 Task: Search one way flight ticket for 5 adults, 1 child, 2 infants in seat and 1 infant on lap in business from Tucson: Tucson International Airport to Rockford: Chicago Rockford International Airport(was Northwest Chicagoland Regional Airport At Rockford) on 5-1-2023. Choice of flights is Delta. Number of bags: 1 carry on bag. Price is upto 110000. Outbound departure time preference is 22:00.
Action: Mouse moved to (184, 151)
Screenshot: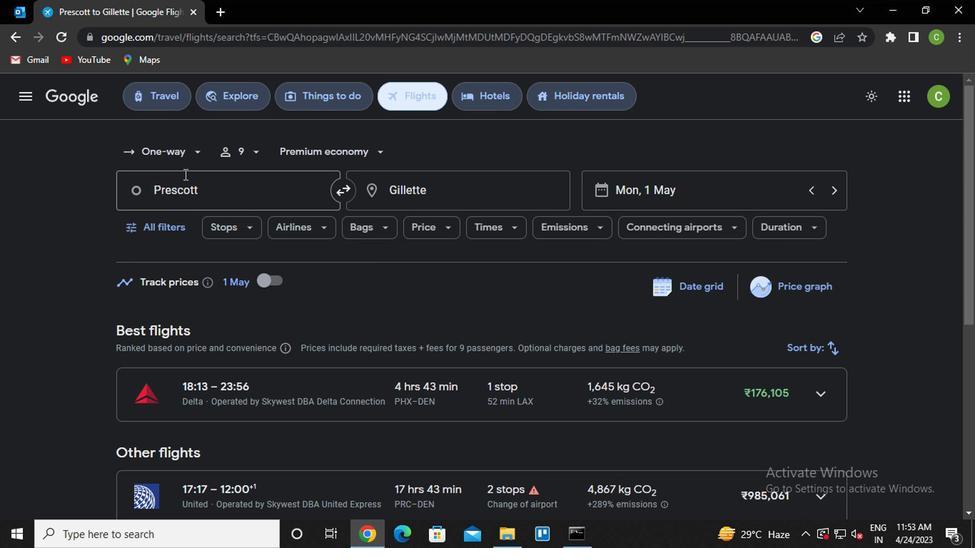 
Action: Mouse pressed left at (184, 151)
Screenshot: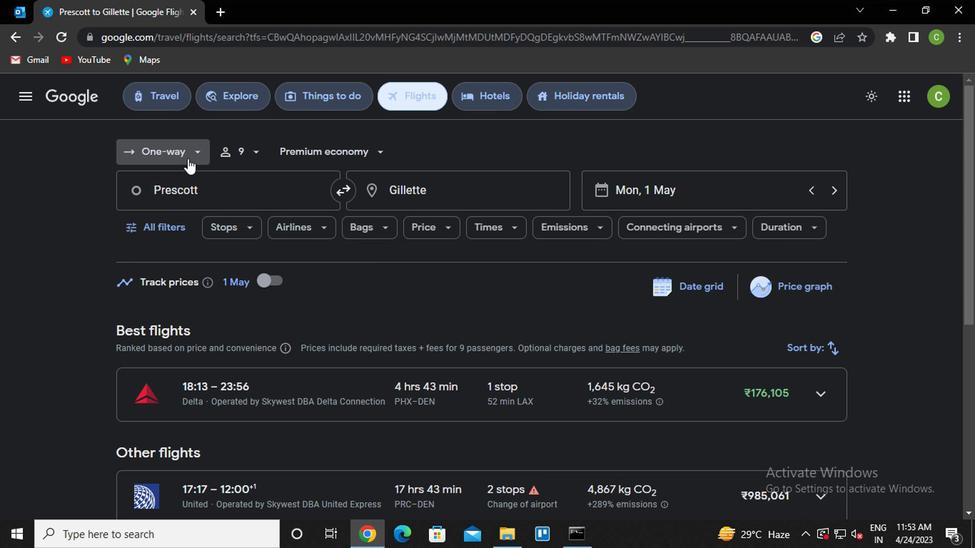 
Action: Mouse moved to (174, 209)
Screenshot: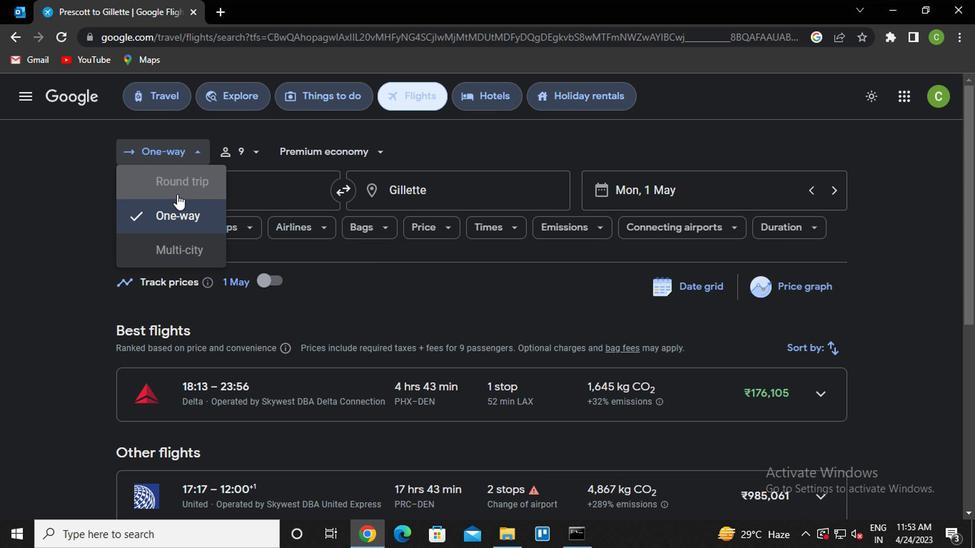
Action: Mouse pressed left at (174, 209)
Screenshot: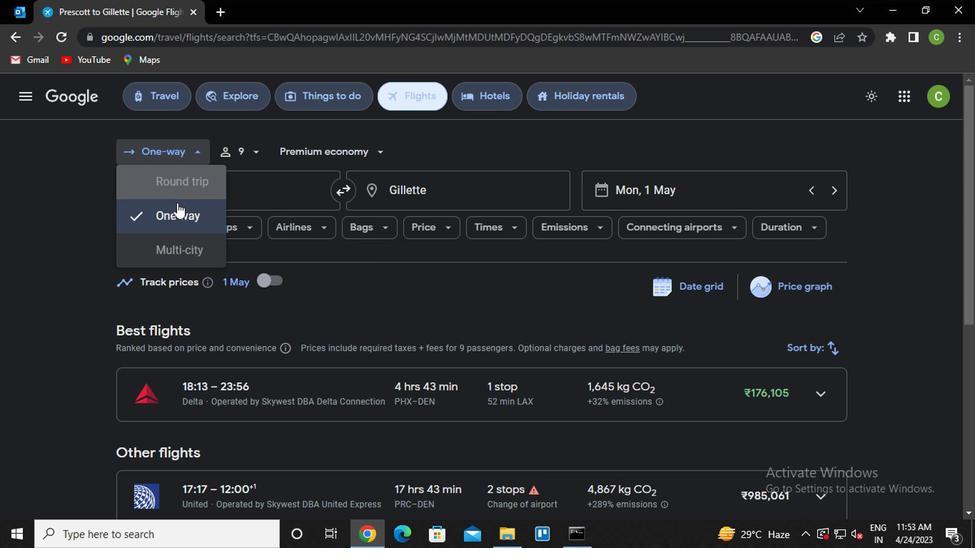 
Action: Mouse moved to (259, 151)
Screenshot: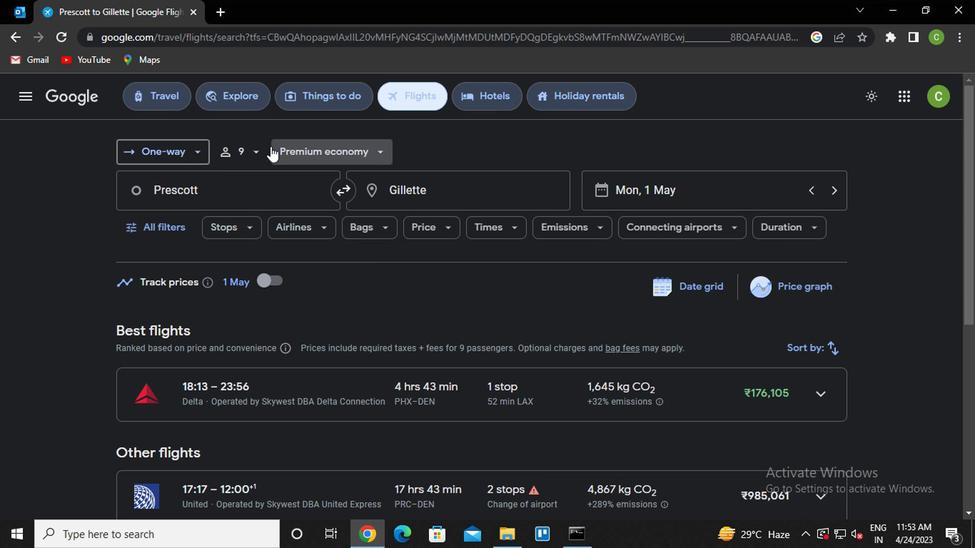 
Action: Mouse pressed left at (259, 151)
Screenshot: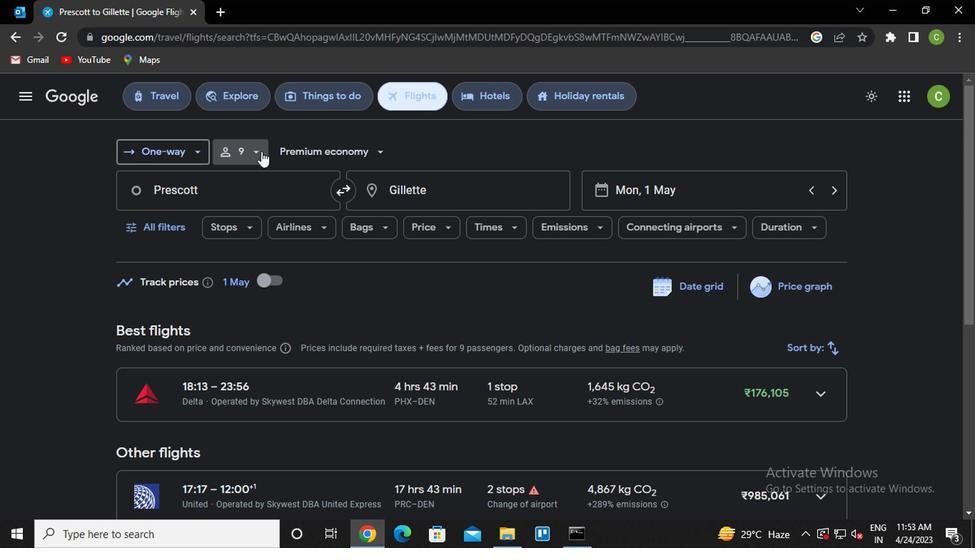 
Action: Mouse moved to (357, 183)
Screenshot: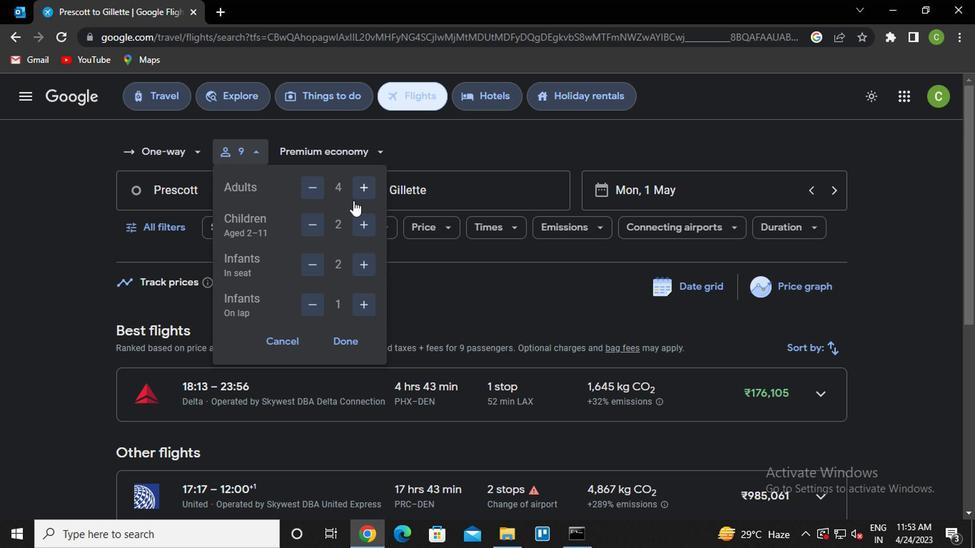 
Action: Mouse pressed left at (357, 183)
Screenshot: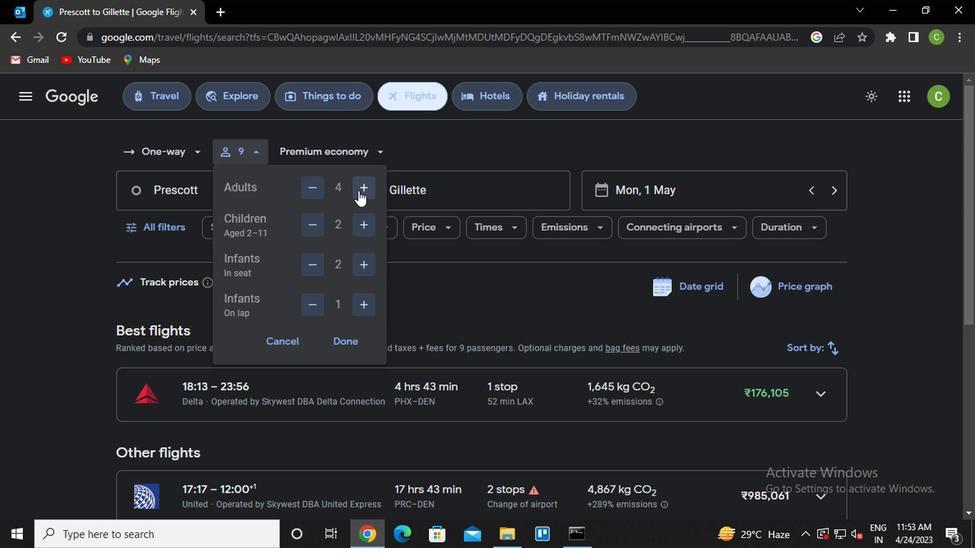 
Action: Mouse moved to (310, 230)
Screenshot: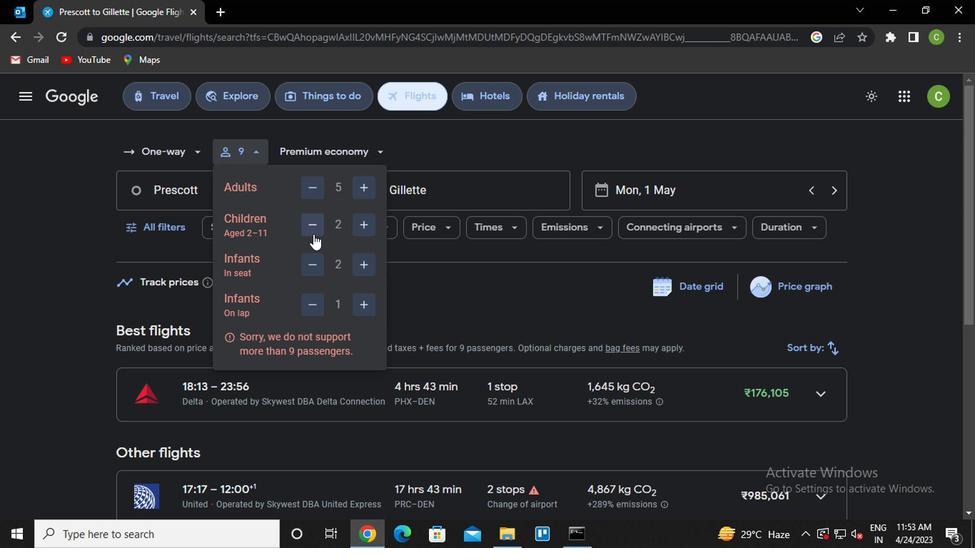 
Action: Mouse pressed left at (310, 230)
Screenshot: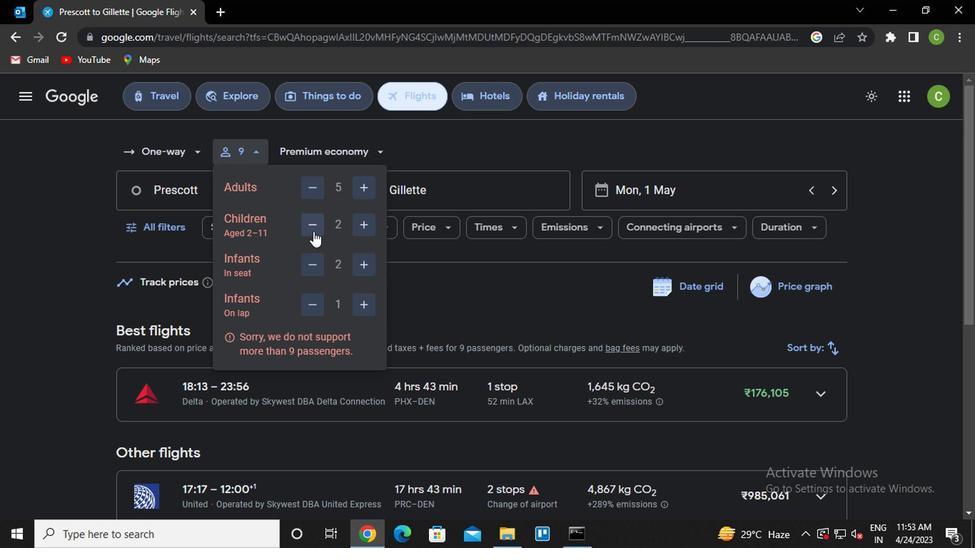 
Action: Mouse moved to (346, 347)
Screenshot: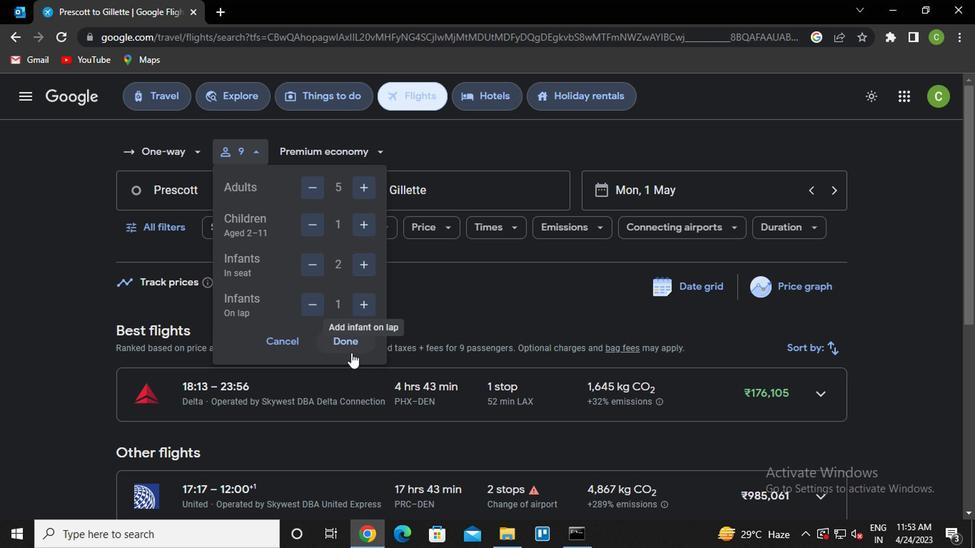 
Action: Mouse pressed left at (346, 347)
Screenshot: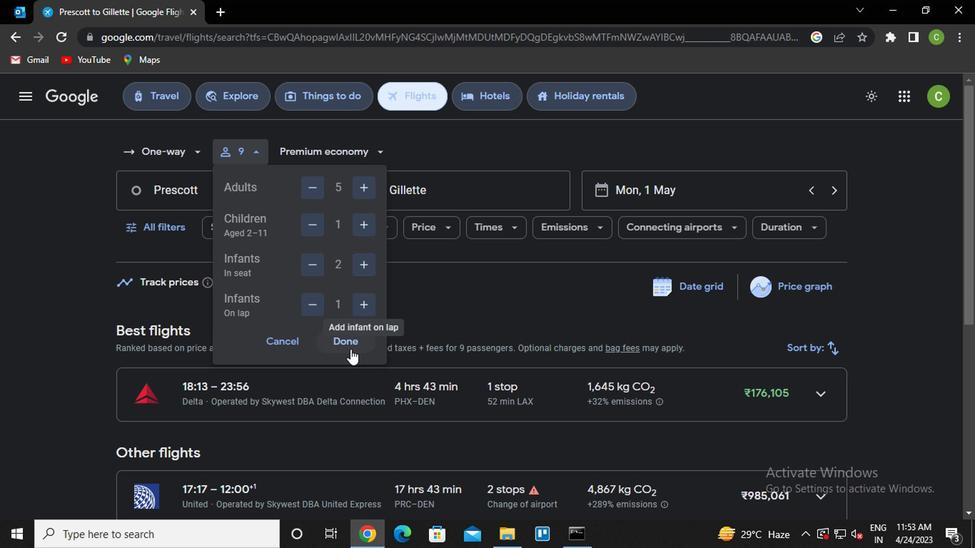 
Action: Mouse moved to (330, 149)
Screenshot: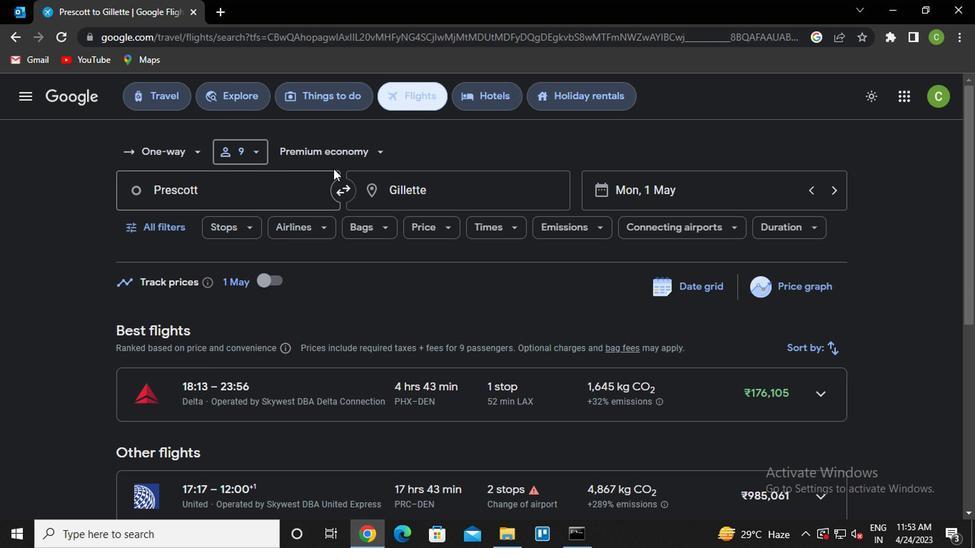 
Action: Mouse pressed left at (330, 149)
Screenshot: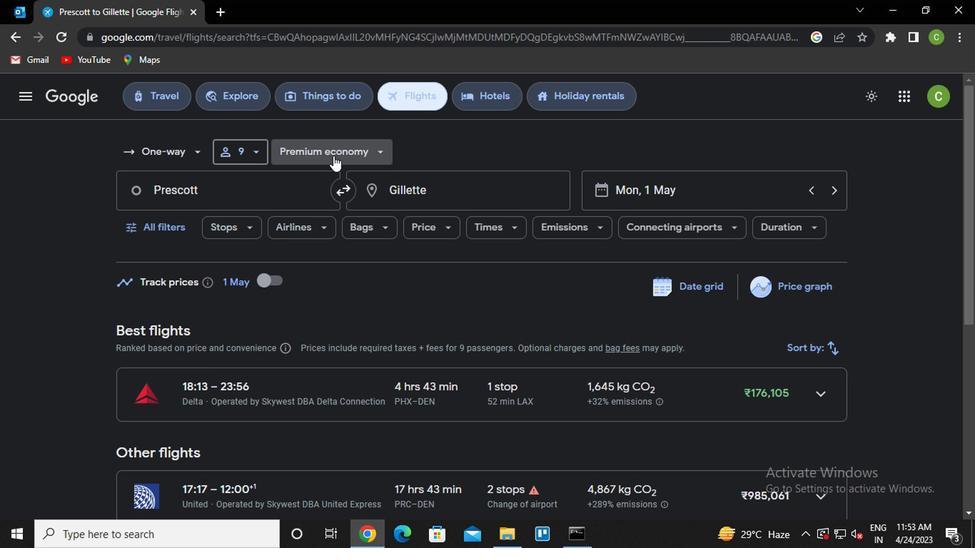 
Action: Mouse moved to (348, 249)
Screenshot: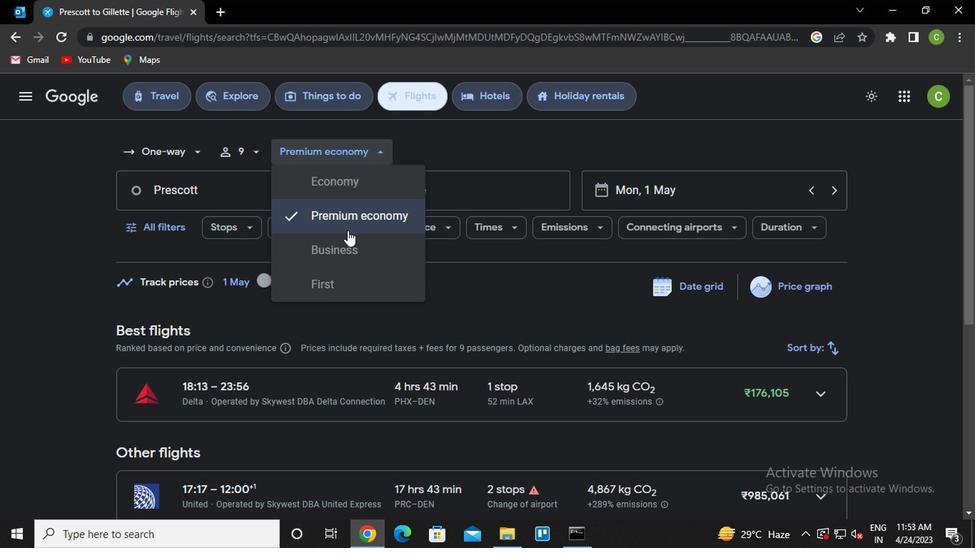 
Action: Mouse pressed left at (348, 249)
Screenshot: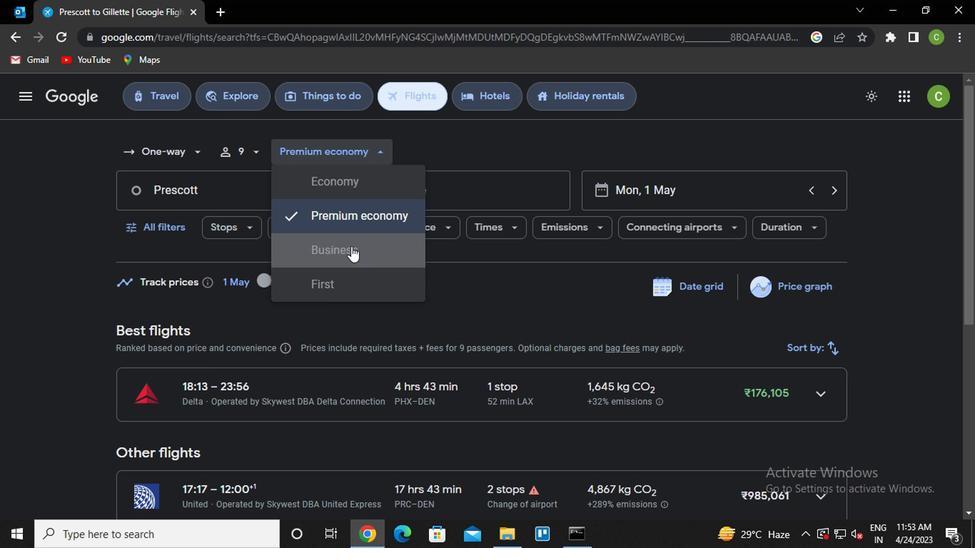
Action: Mouse moved to (259, 199)
Screenshot: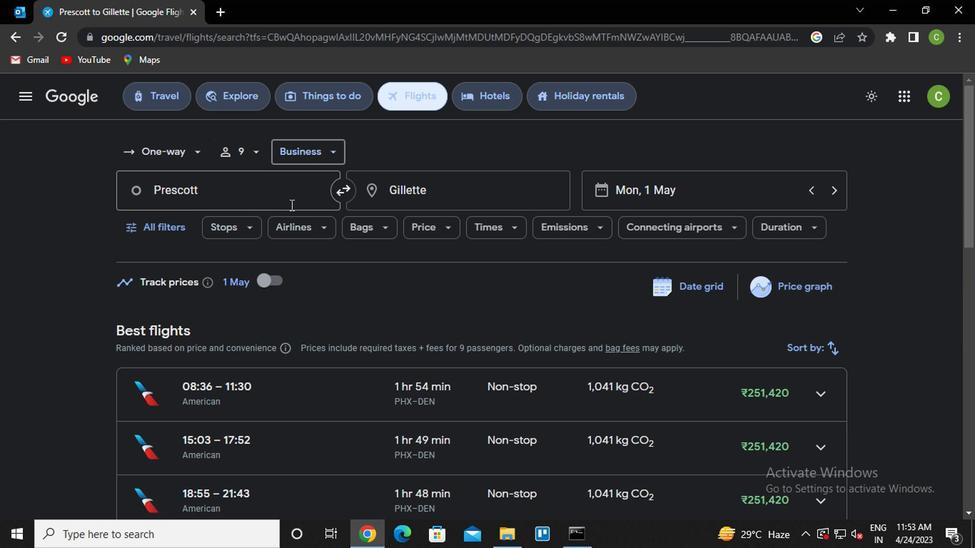 
Action: Mouse pressed left at (259, 199)
Screenshot: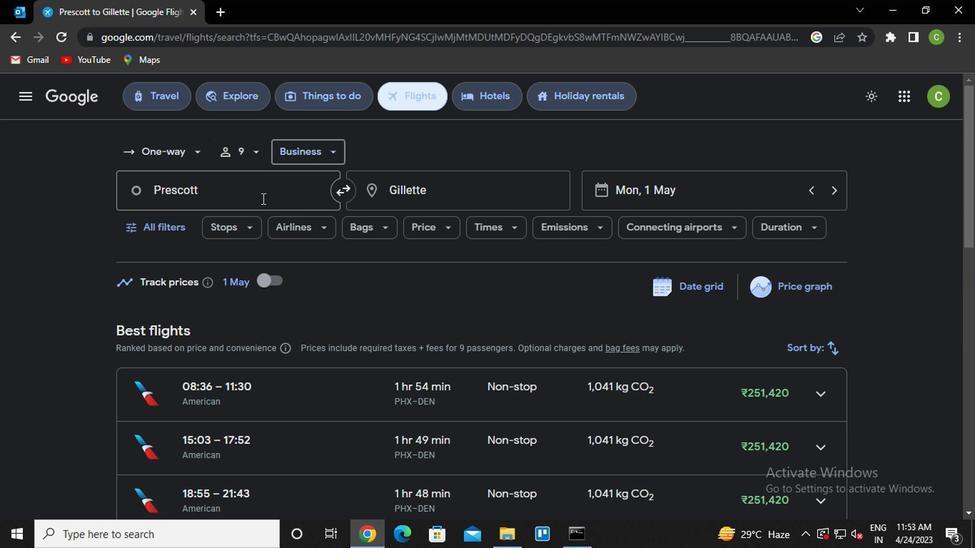 
Action: Mouse moved to (257, 199)
Screenshot: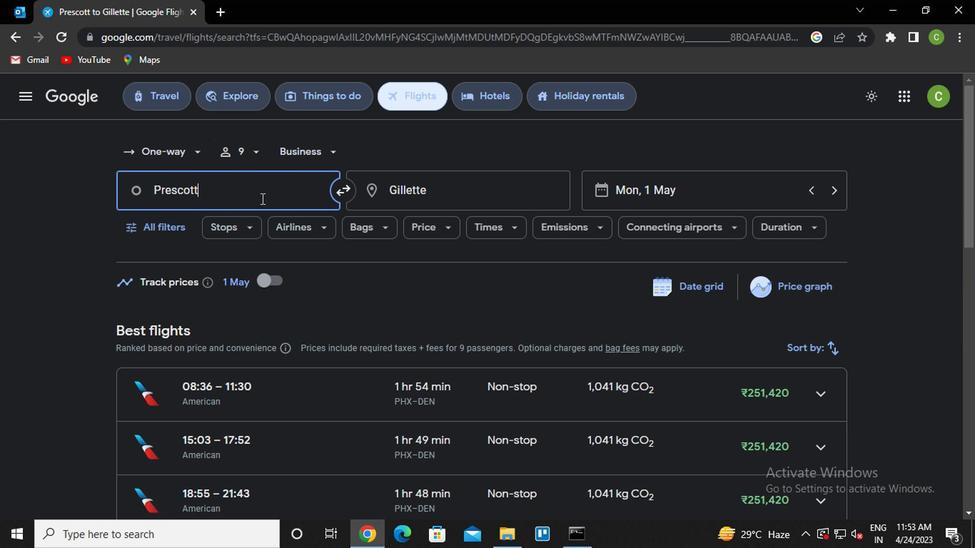 
Action: Key pressed <Key.backspace><Key.caps_lock><Key.caps_lock>t<Key.caps_lock>ucson<Key.enter>
Screenshot: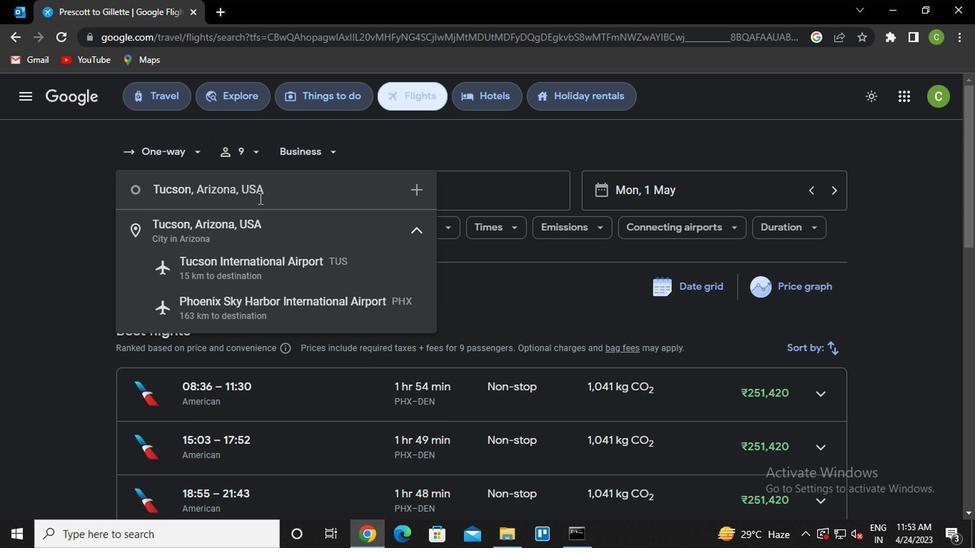 
Action: Mouse moved to (439, 192)
Screenshot: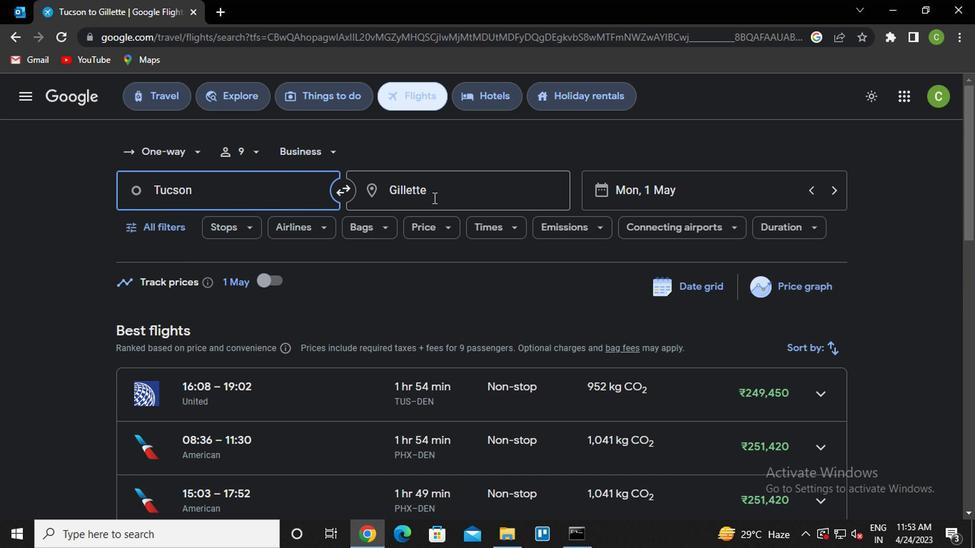 
Action: Mouse pressed left at (439, 192)
Screenshot: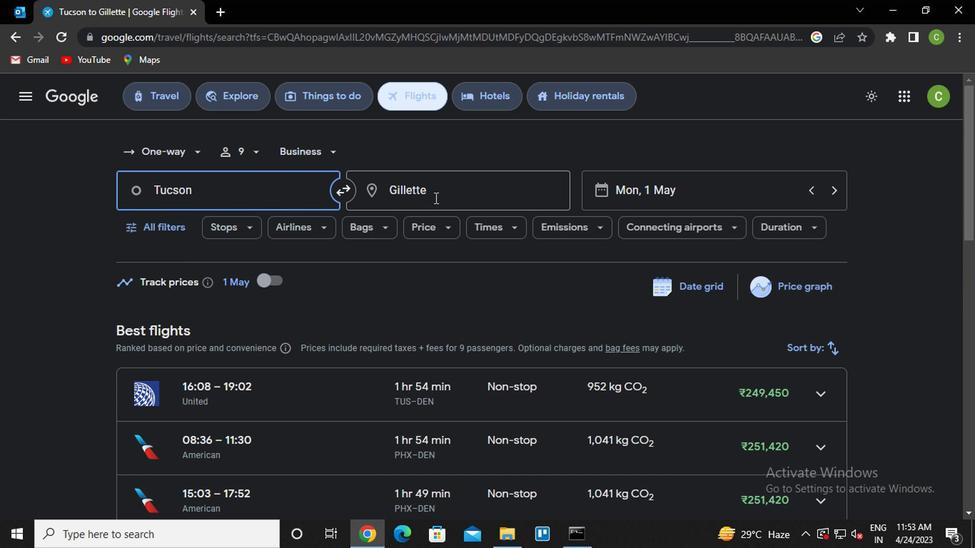 
Action: Key pressed <Key.caps_lock>r<Key.caps_lock>ockford<Key.enter>
Screenshot: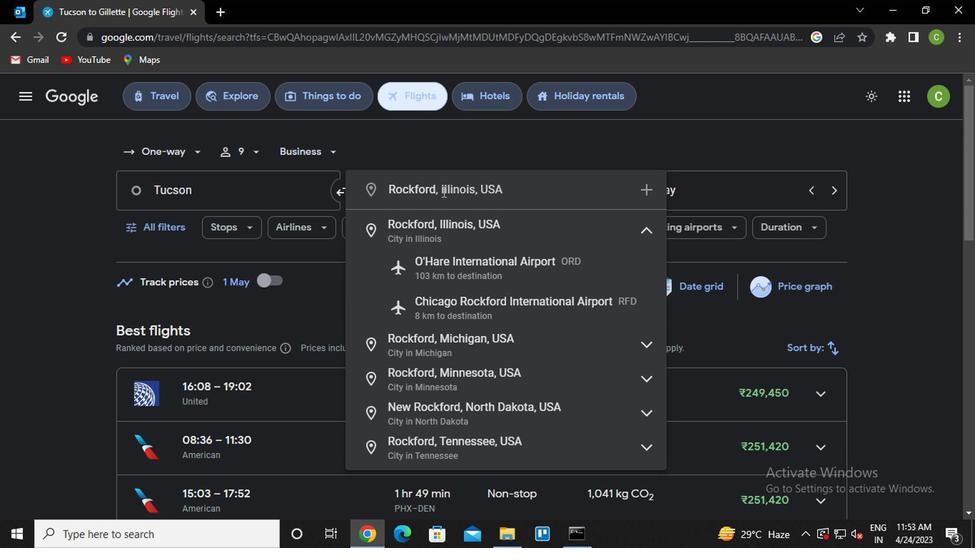 
Action: Mouse moved to (645, 197)
Screenshot: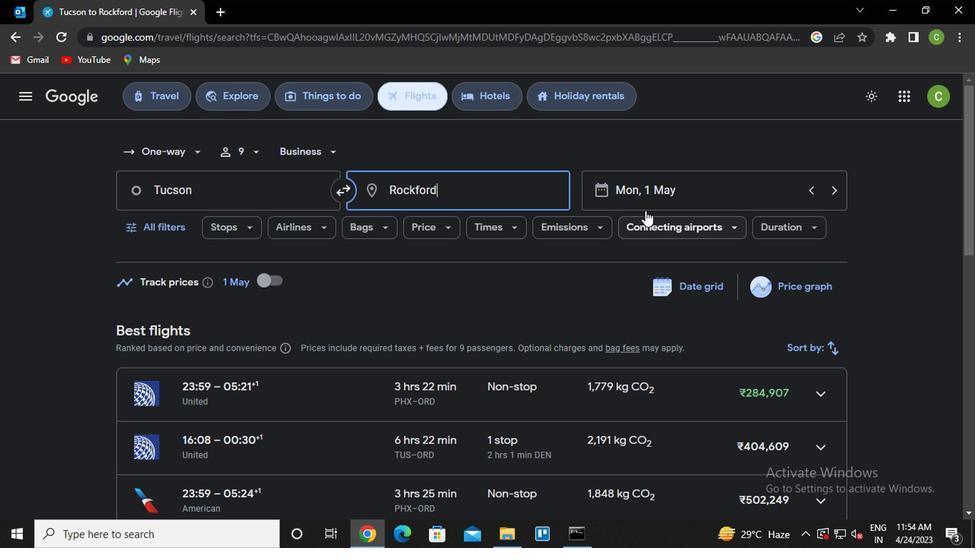 
Action: Mouse pressed left at (645, 197)
Screenshot: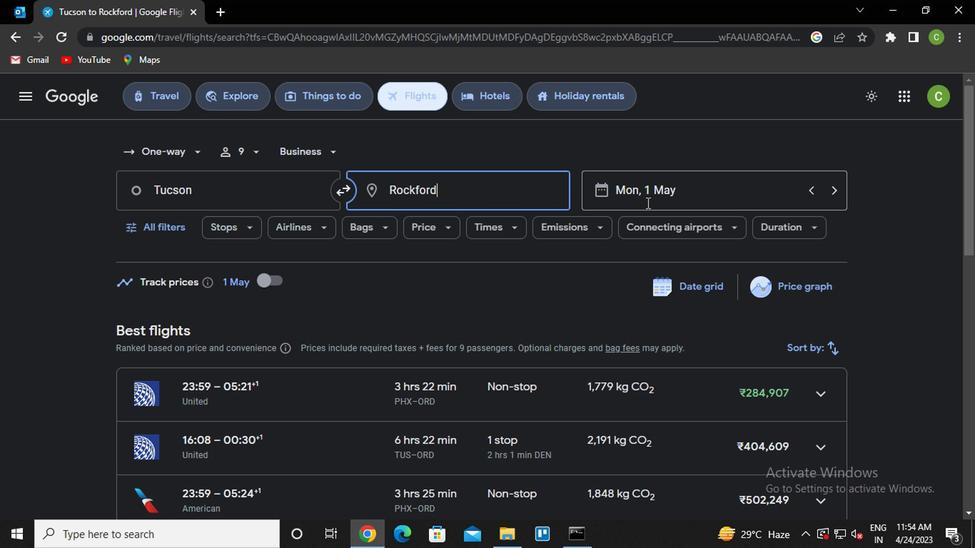
Action: Mouse moved to (649, 260)
Screenshot: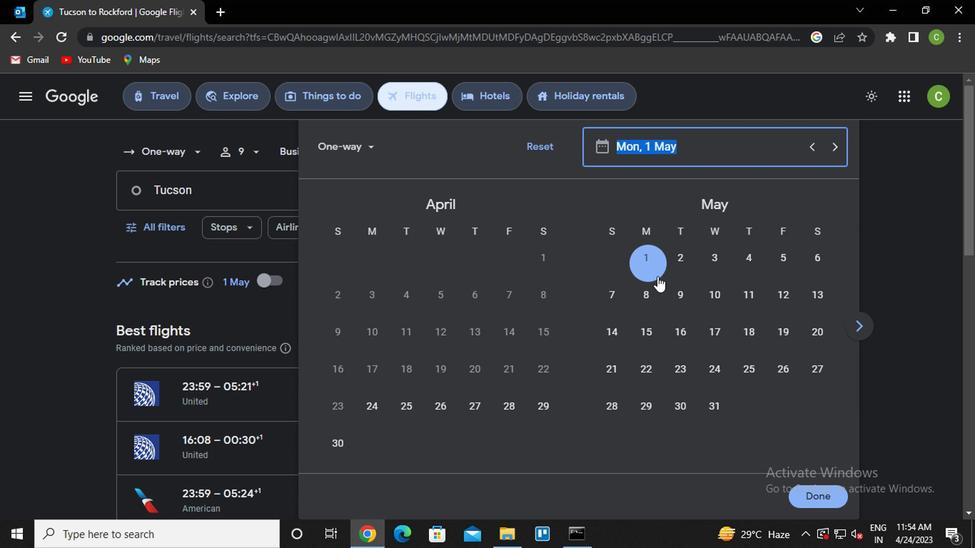 
Action: Mouse pressed left at (649, 260)
Screenshot: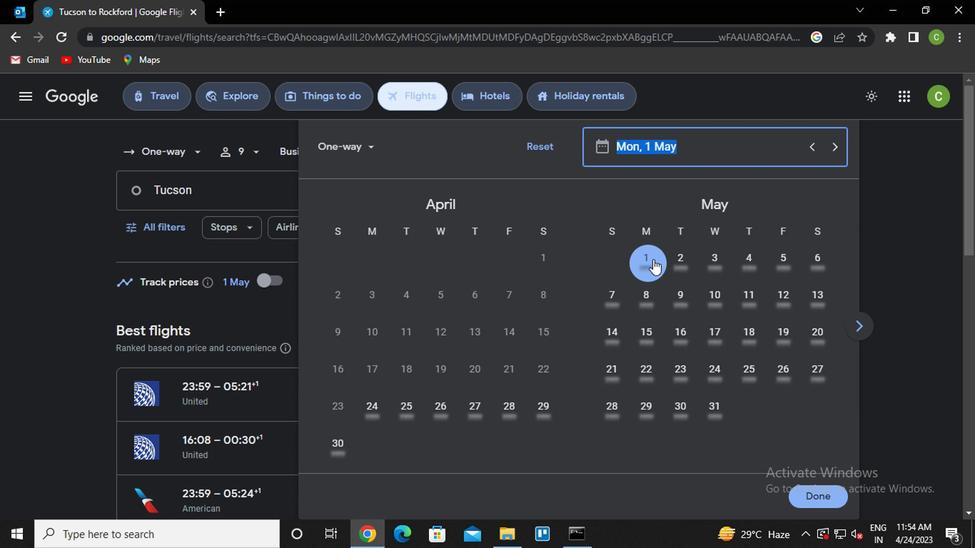 
Action: Mouse moved to (818, 492)
Screenshot: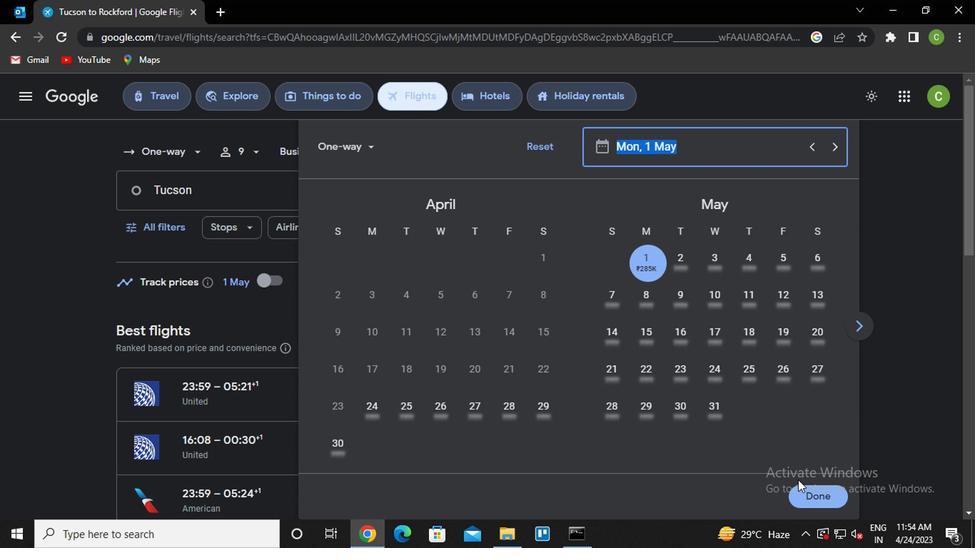 
Action: Mouse pressed left at (818, 492)
Screenshot: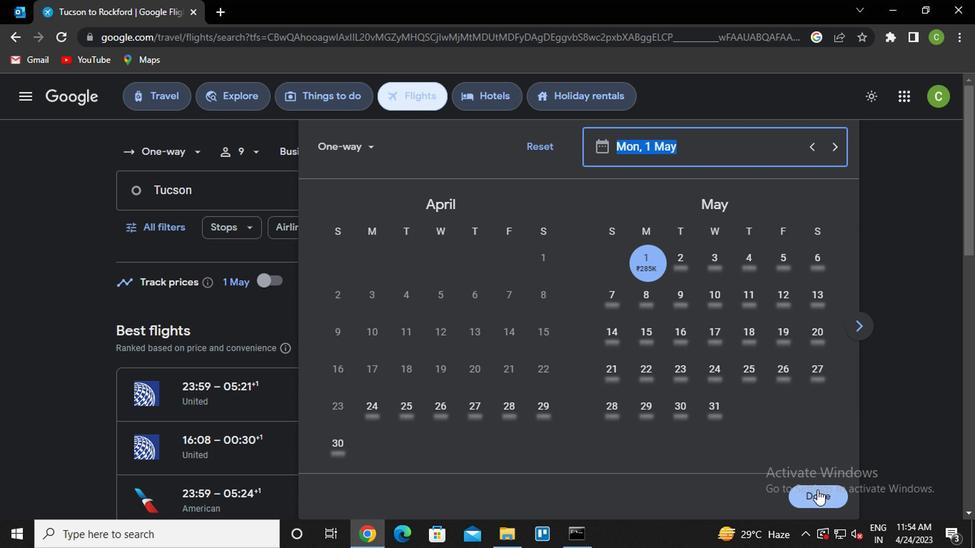 
Action: Mouse moved to (152, 231)
Screenshot: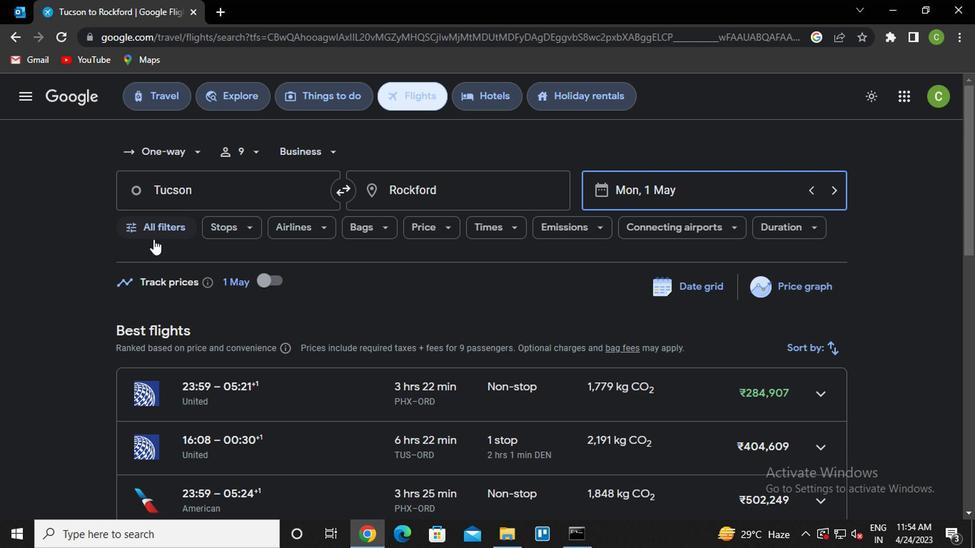 
Action: Mouse pressed left at (152, 231)
Screenshot: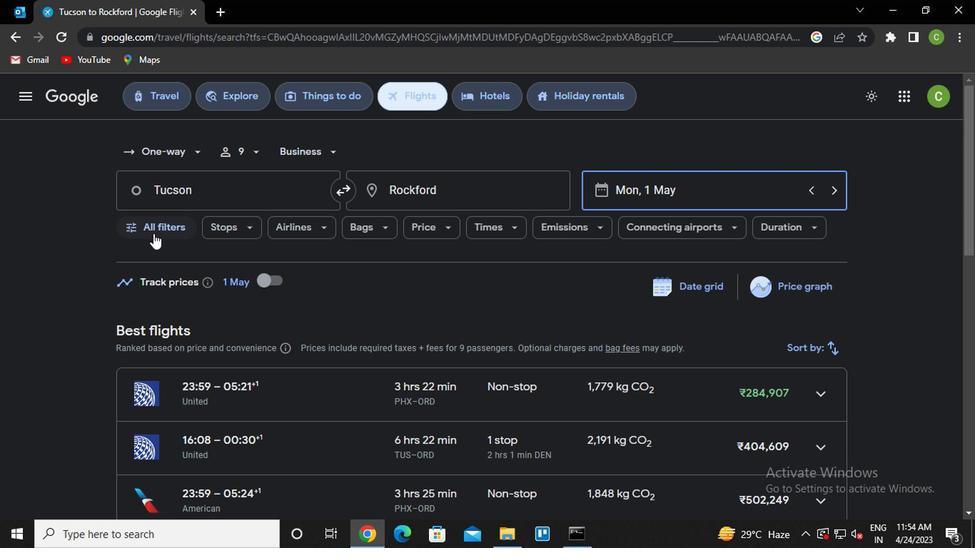 
Action: Mouse moved to (202, 315)
Screenshot: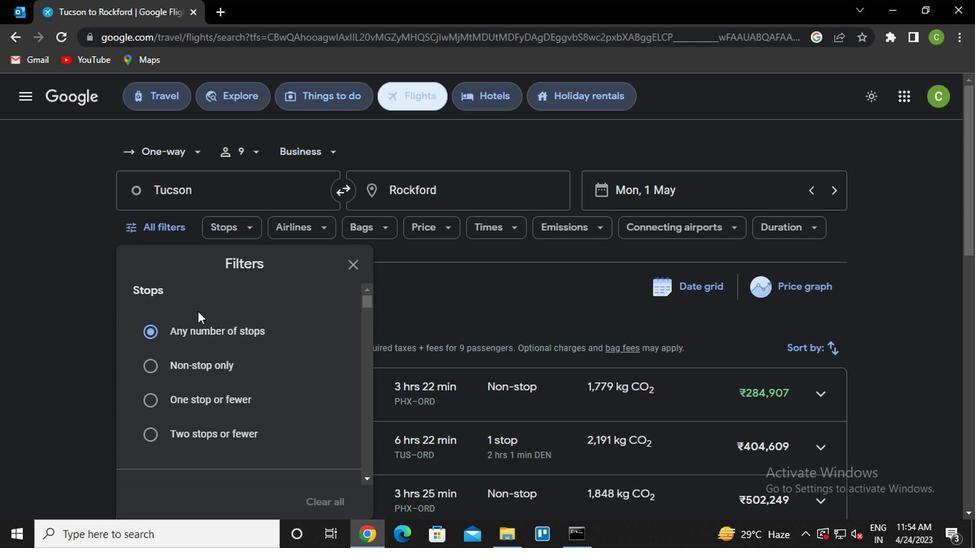 
Action: Mouse scrolled (202, 314) with delta (0, -1)
Screenshot: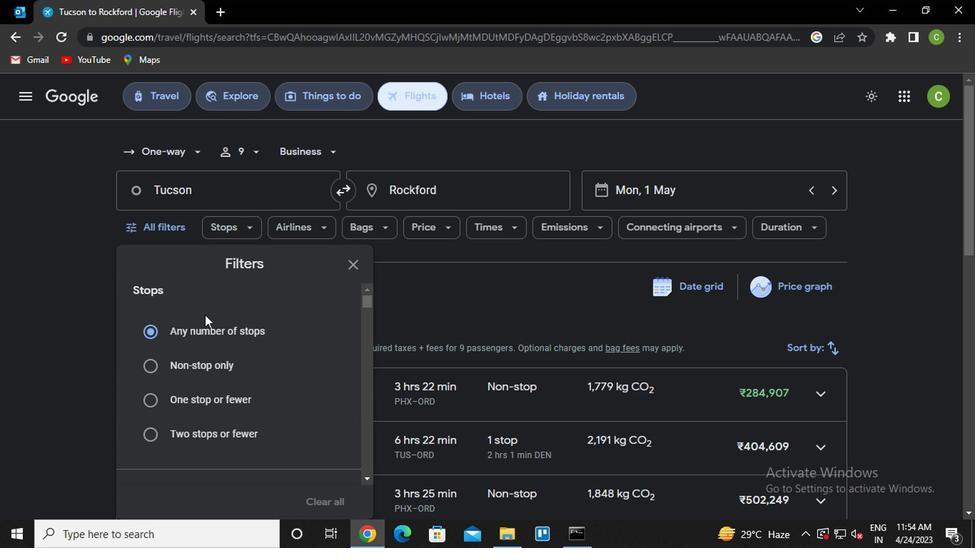 
Action: Mouse scrolled (202, 314) with delta (0, -1)
Screenshot: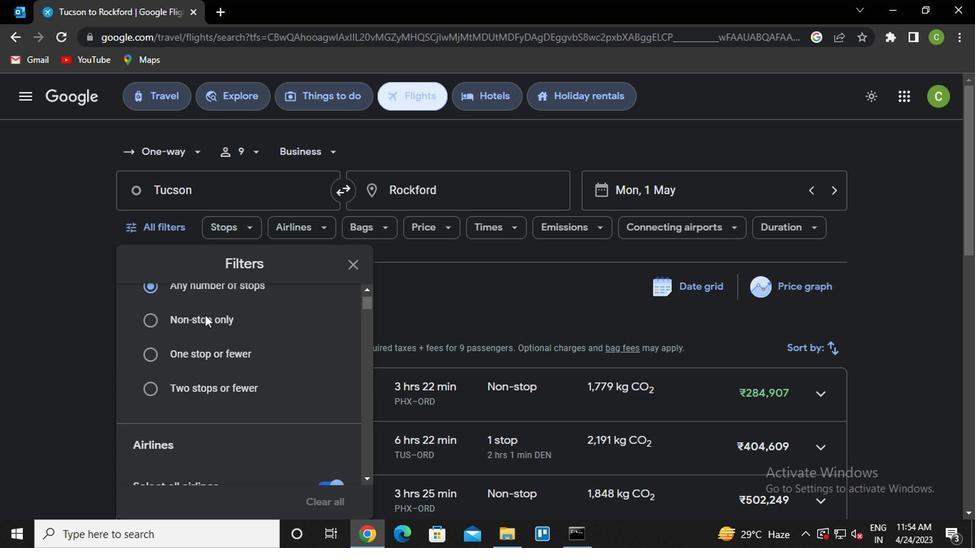 
Action: Mouse scrolled (202, 314) with delta (0, -1)
Screenshot: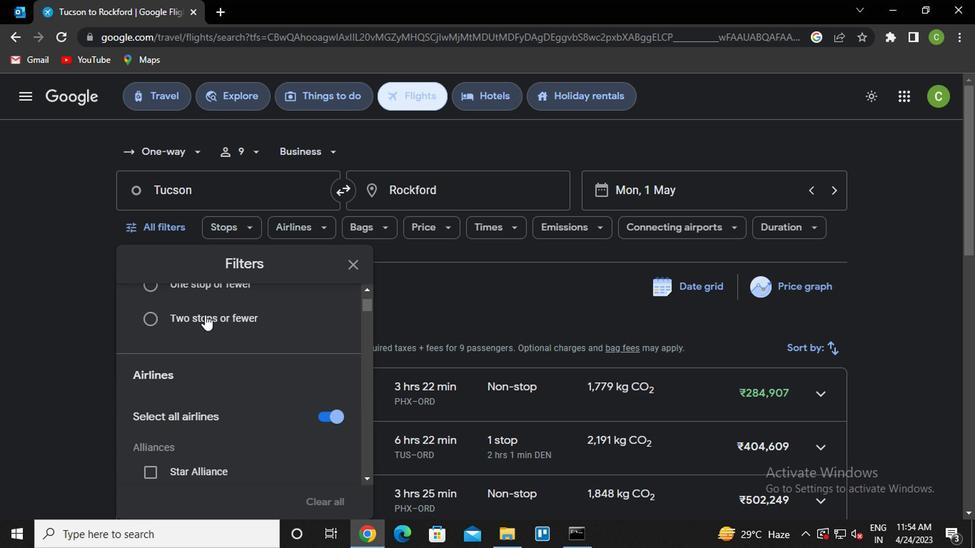 
Action: Mouse scrolled (202, 314) with delta (0, -1)
Screenshot: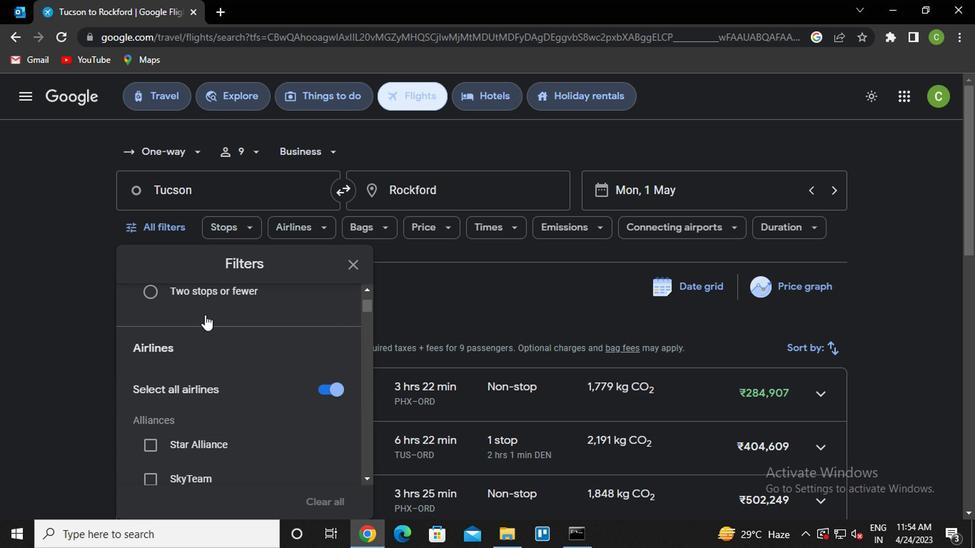 
Action: Mouse moved to (208, 337)
Screenshot: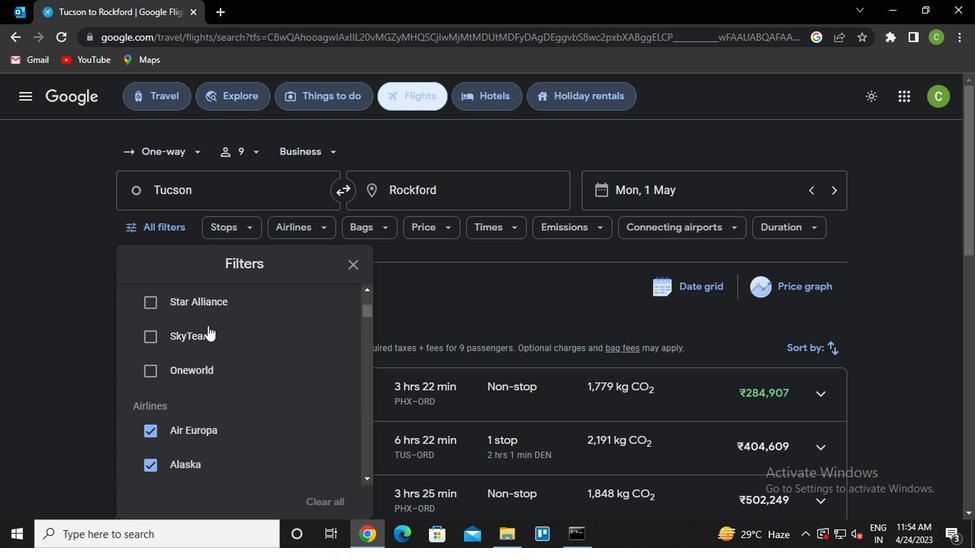 
Action: Mouse scrolled (208, 336) with delta (0, -1)
Screenshot: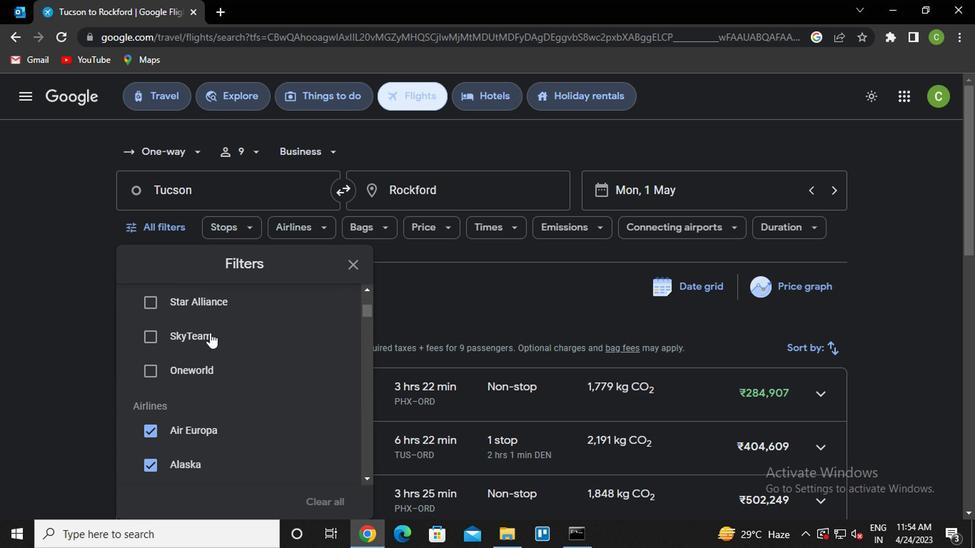 
Action: Mouse scrolled (208, 336) with delta (0, -1)
Screenshot: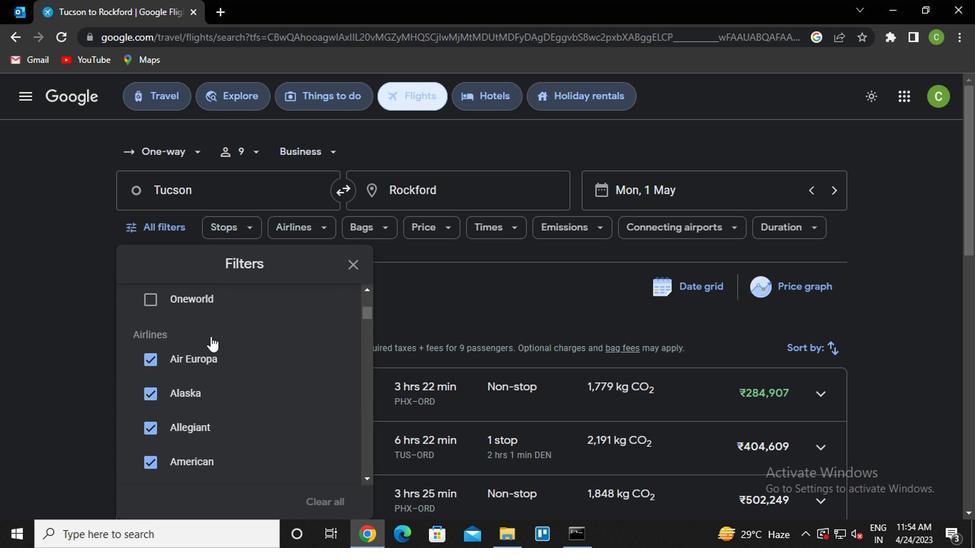 
Action: Mouse scrolled (208, 336) with delta (0, -1)
Screenshot: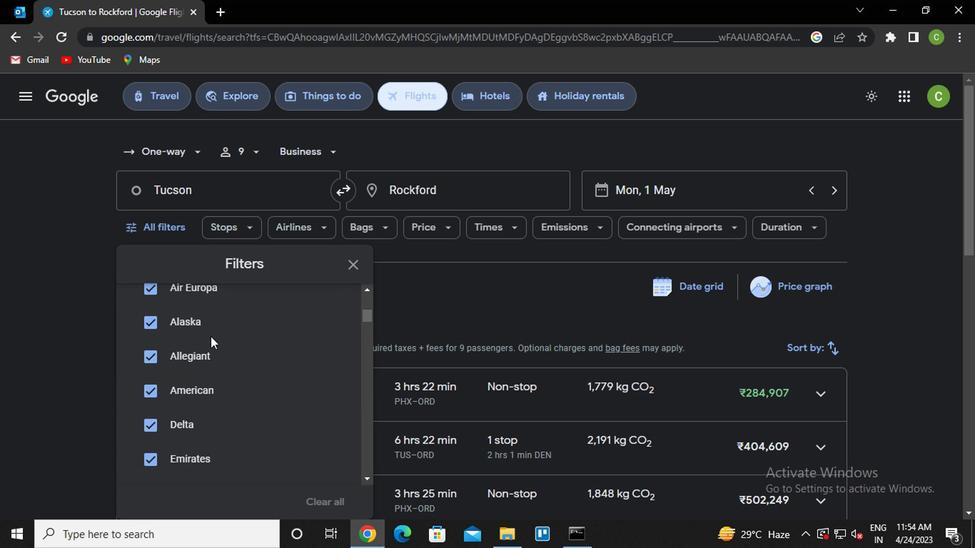 
Action: Mouse moved to (314, 359)
Screenshot: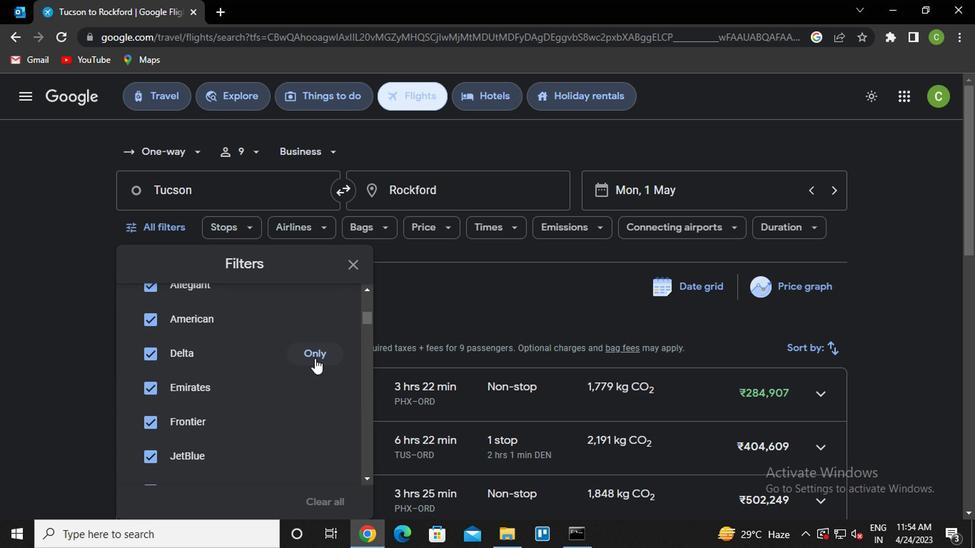 
Action: Mouse pressed left at (314, 359)
Screenshot: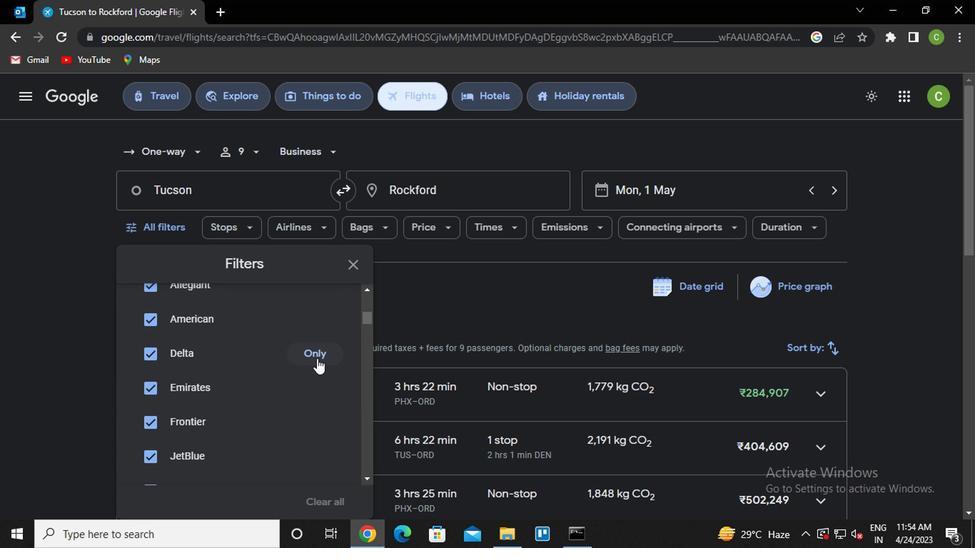 
Action: Mouse moved to (276, 367)
Screenshot: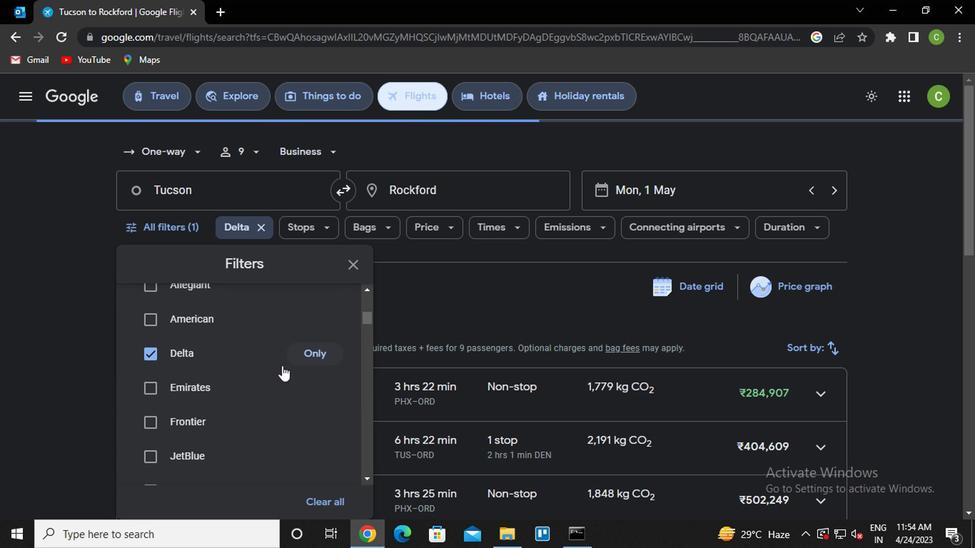 
Action: Mouse scrolled (276, 366) with delta (0, -1)
Screenshot: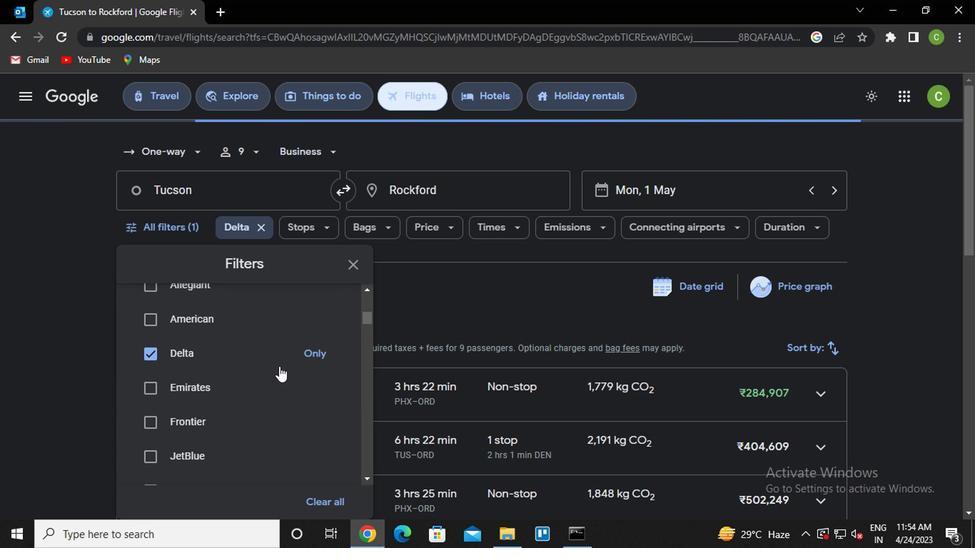 
Action: Mouse scrolled (276, 366) with delta (0, -1)
Screenshot: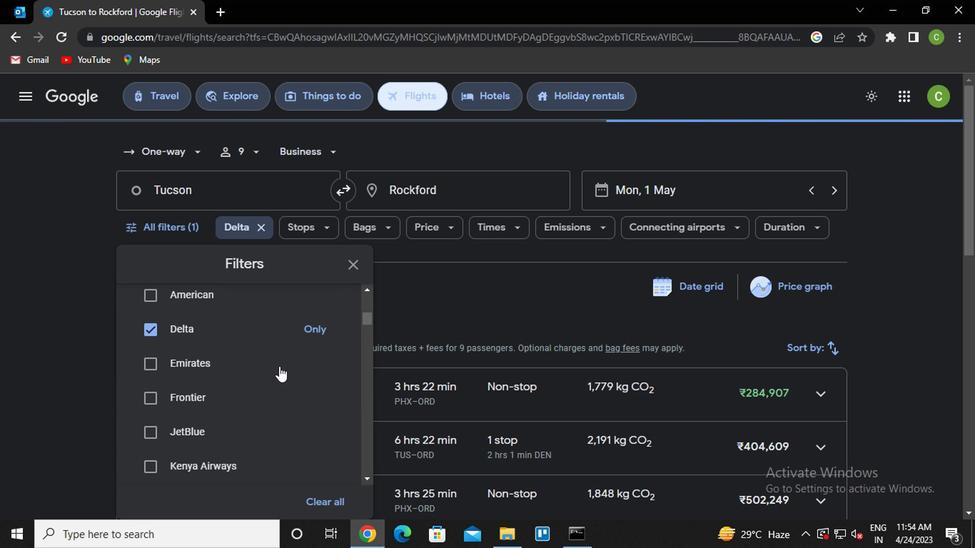 
Action: Mouse scrolled (276, 366) with delta (0, -1)
Screenshot: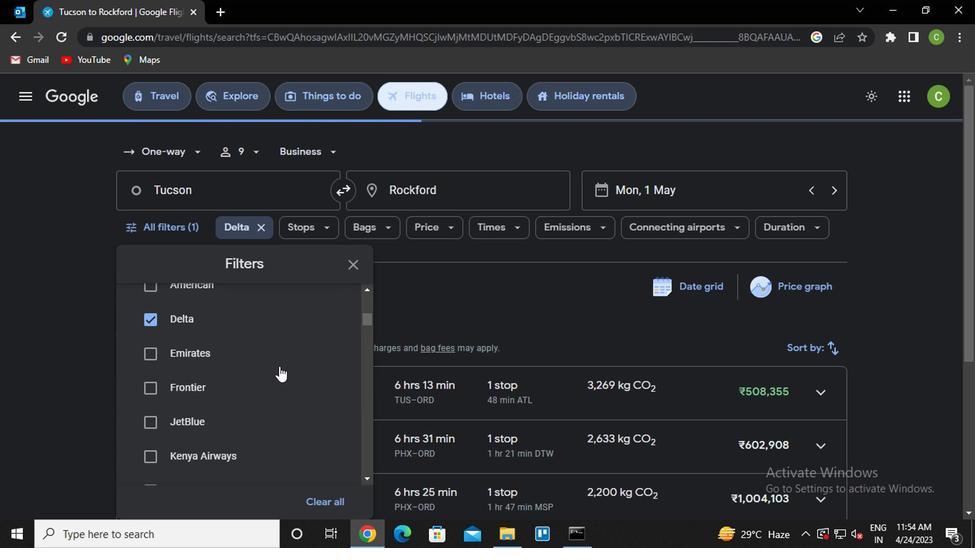
Action: Mouse scrolled (276, 366) with delta (0, -1)
Screenshot: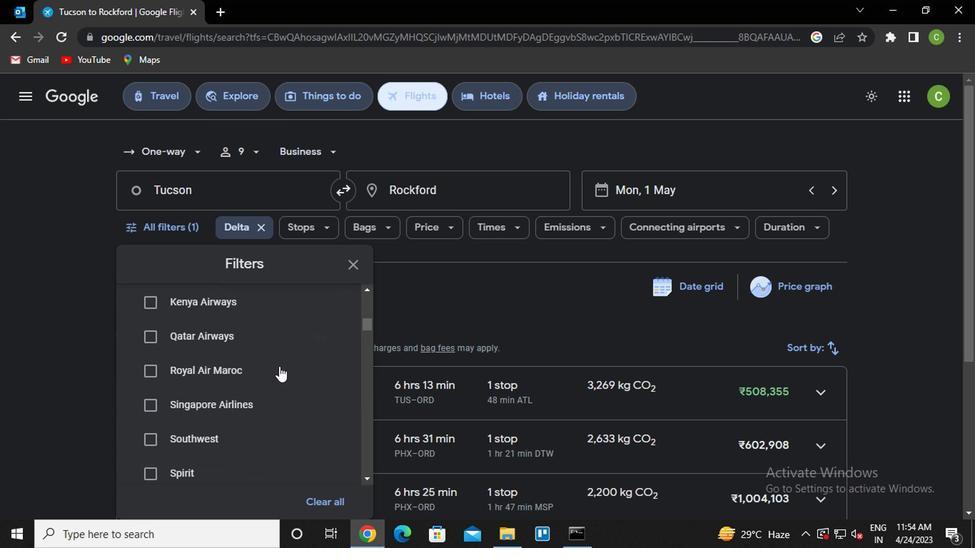 
Action: Mouse scrolled (276, 366) with delta (0, -1)
Screenshot: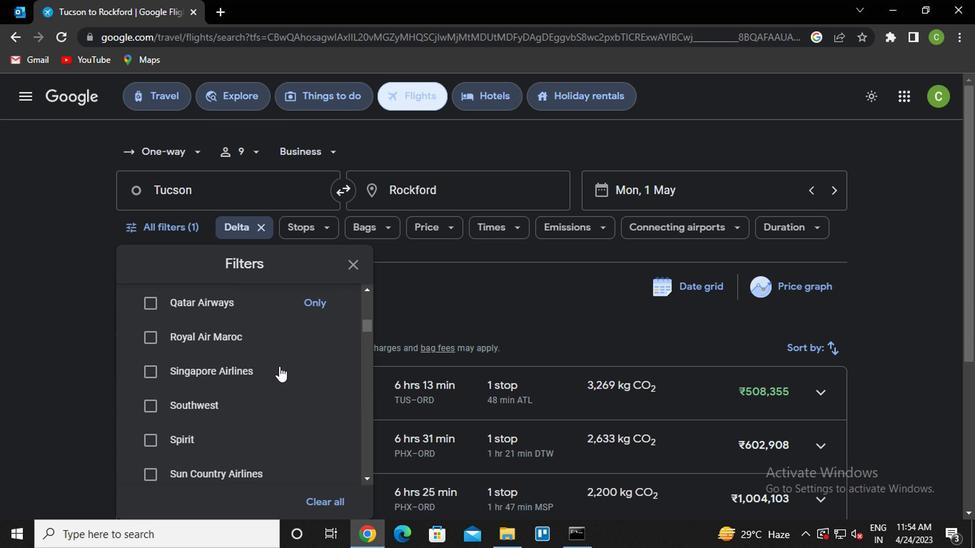 
Action: Mouse scrolled (276, 366) with delta (0, -1)
Screenshot: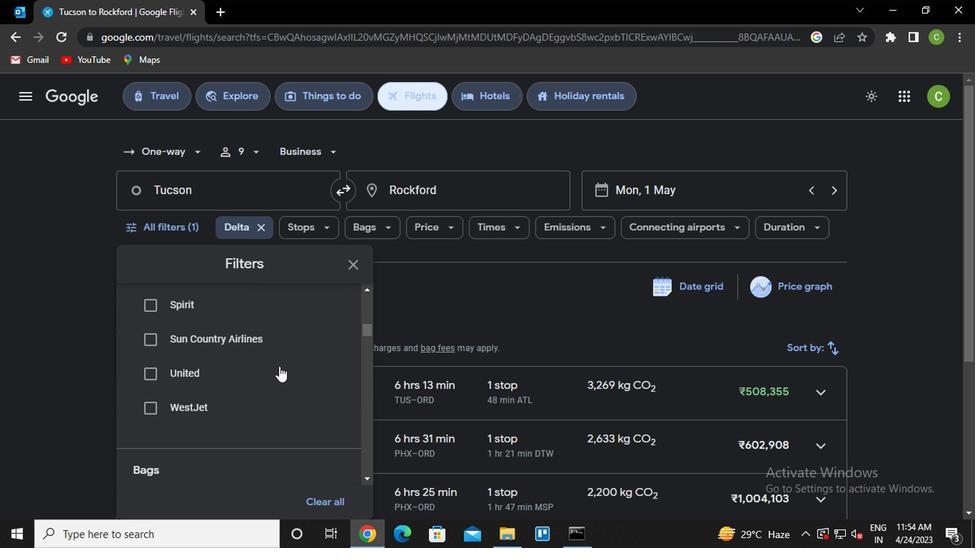 
Action: Mouse scrolled (276, 366) with delta (0, -1)
Screenshot: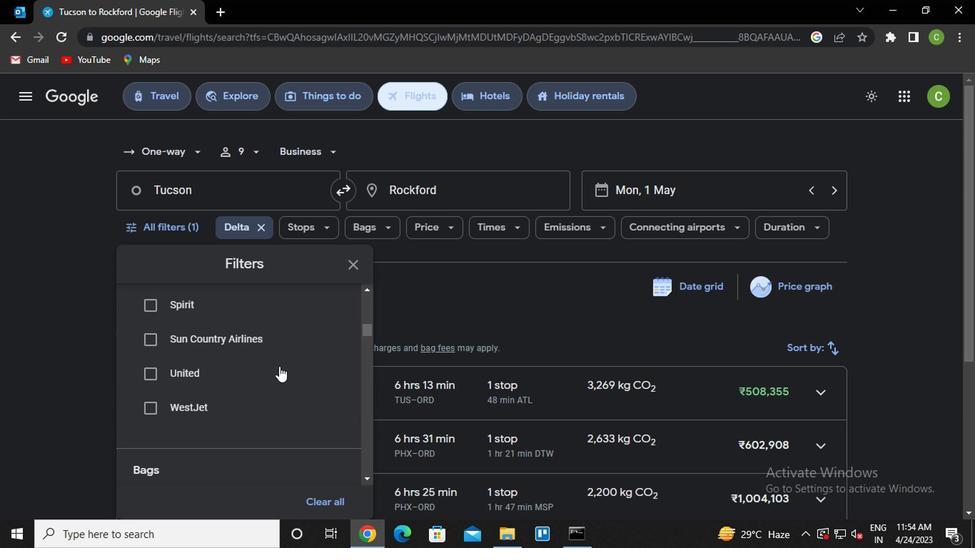 
Action: Mouse moved to (321, 395)
Screenshot: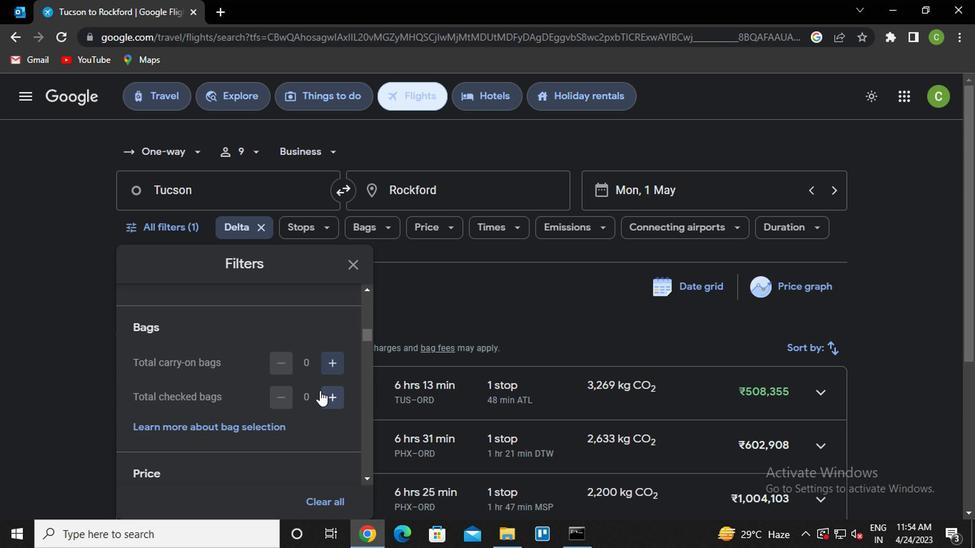 
Action: Mouse pressed left at (321, 395)
Screenshot: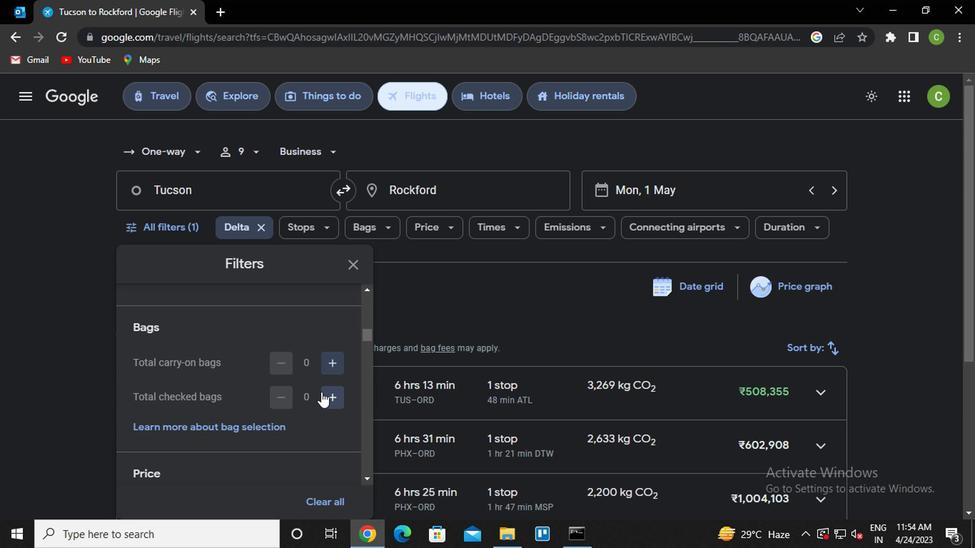 
Action: Mouse moved to (288, 382)
Screenshot: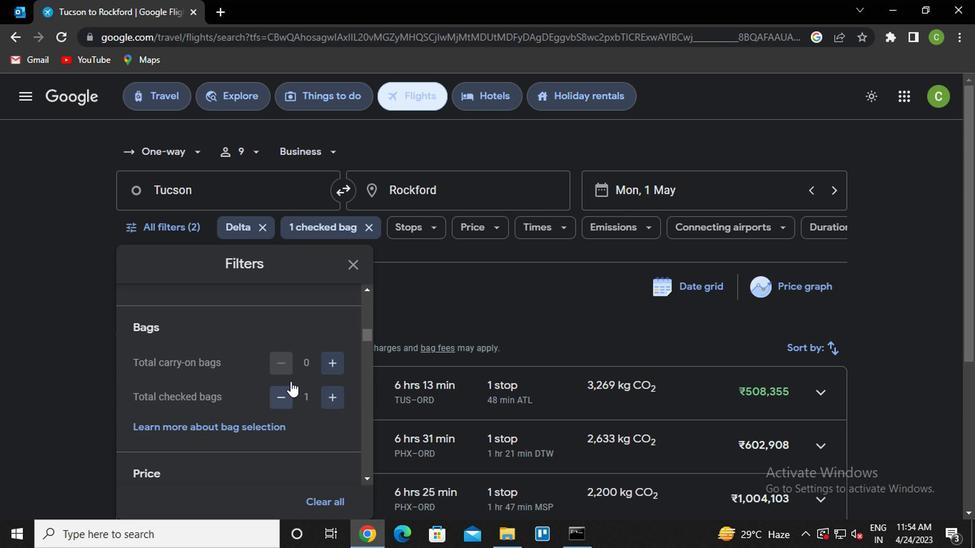 
Action: Mouse scrolled (288, 381) with delta (0, -1)
Screenshot: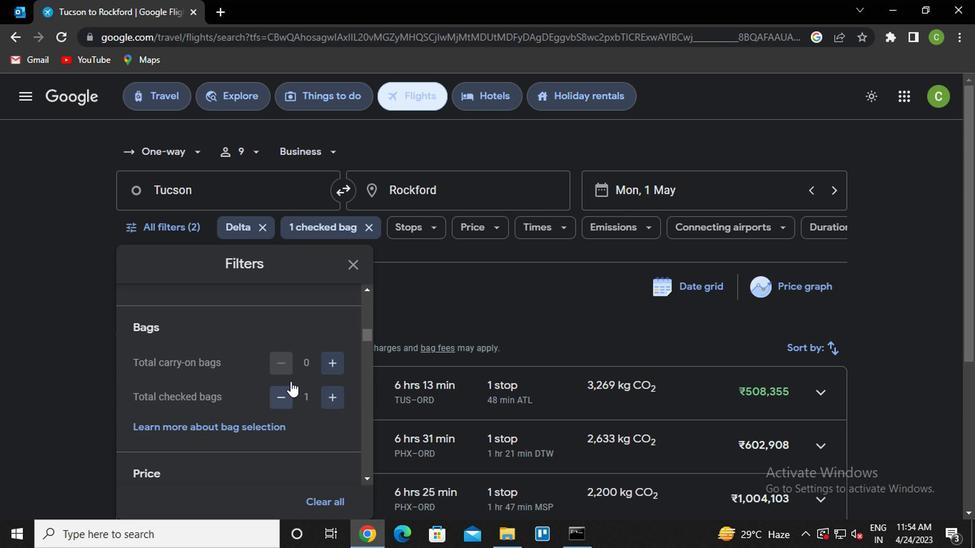 
Action: Mouse scrolled (288, 381) with delta (0, -1)
Screenshot: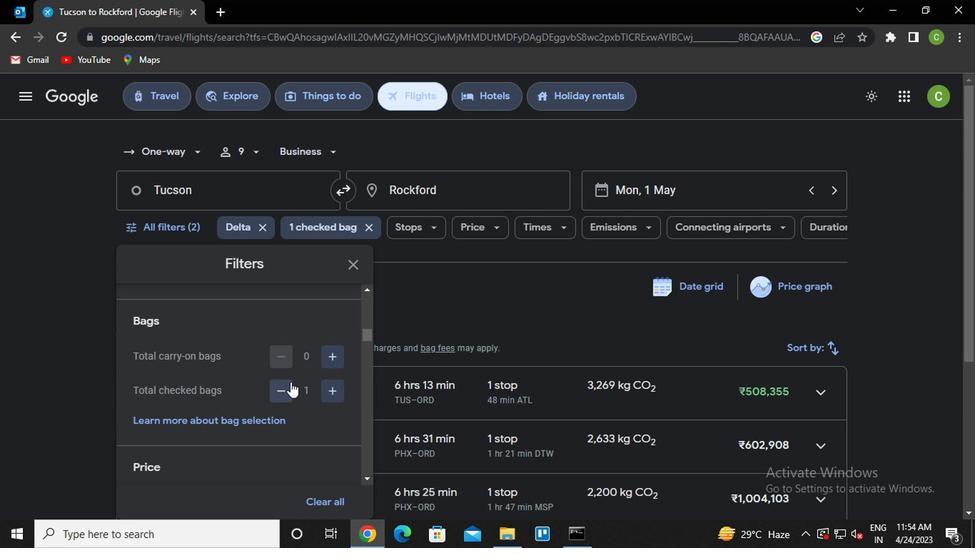 
Action: Mouse moved to (329, 391)
Screenshot: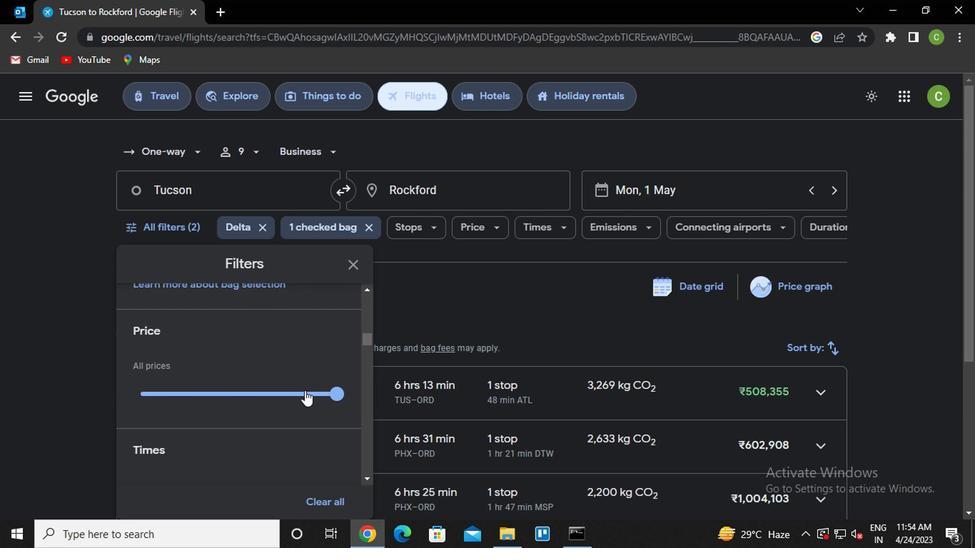 
Action: Mouse pressed left at (329, 391)
Screenshot: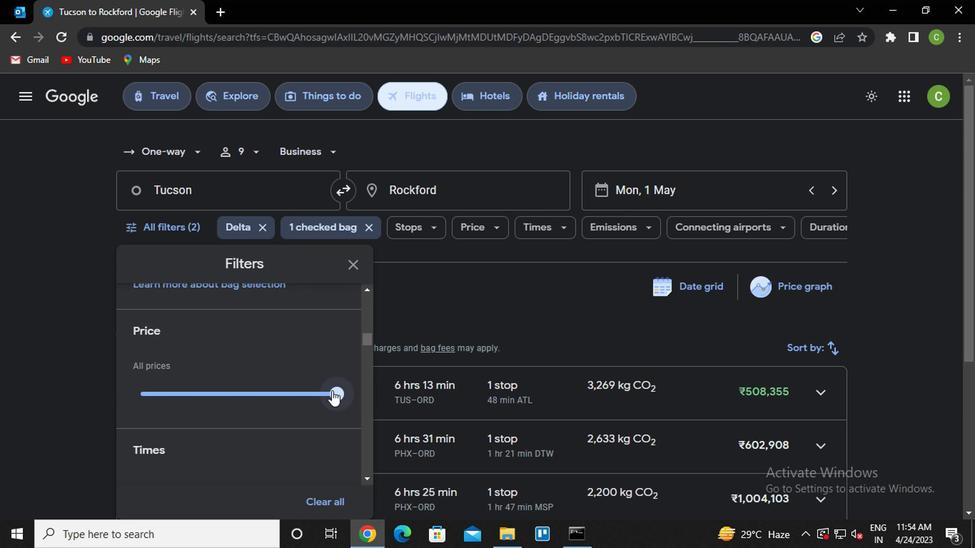 
Action: Mouse moved to (207, 373)
Screenshot: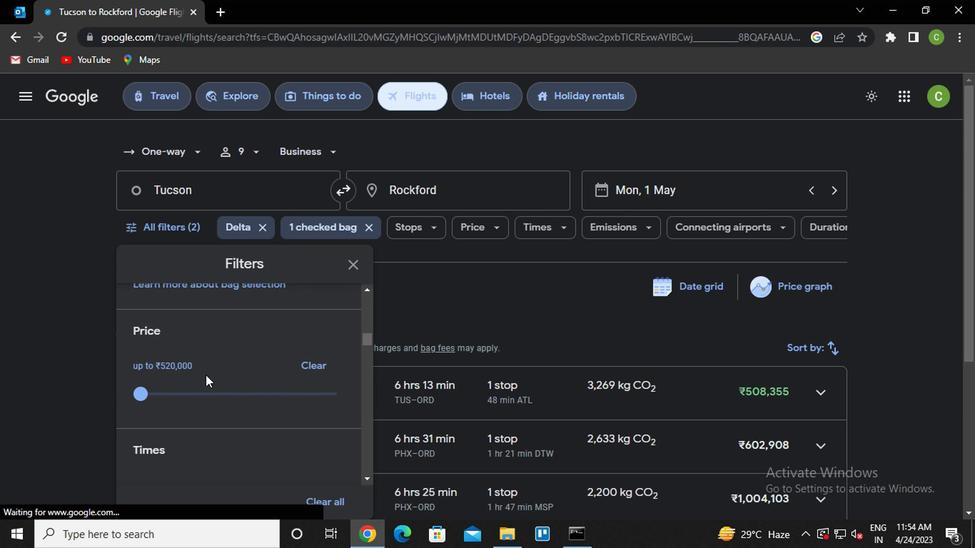
Action: Mouse scrolled (207, 372) with delta (0, -1)
Screenshot: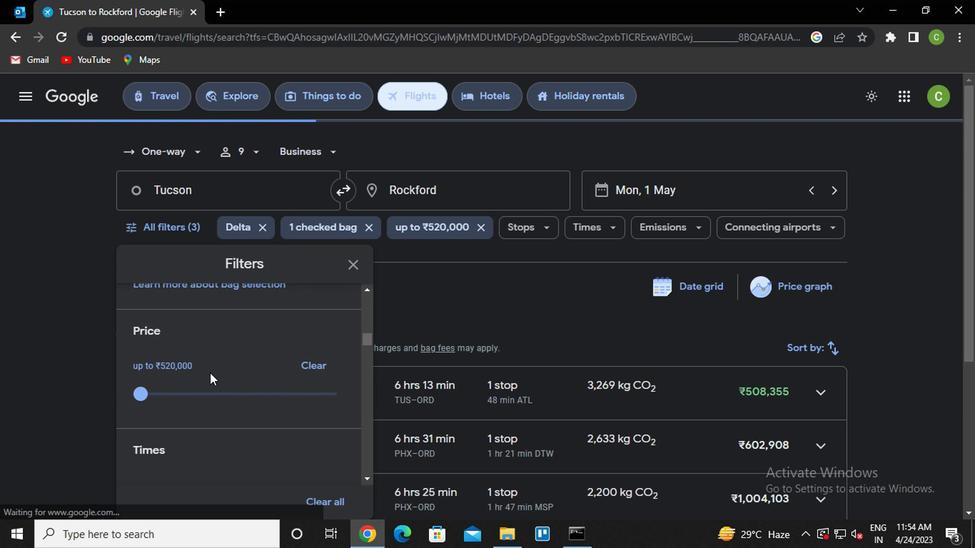 
Action: Mouse scrolled (207, 372) with delta (0, -1)
Screenshot: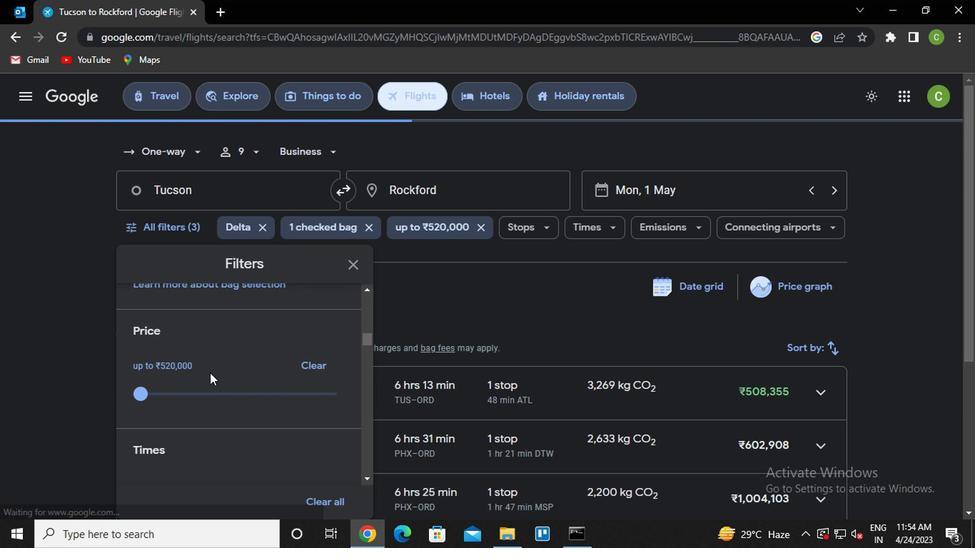 
Action: Mouse scrolled (207, 372) with delta (0, -1)
Screenshot: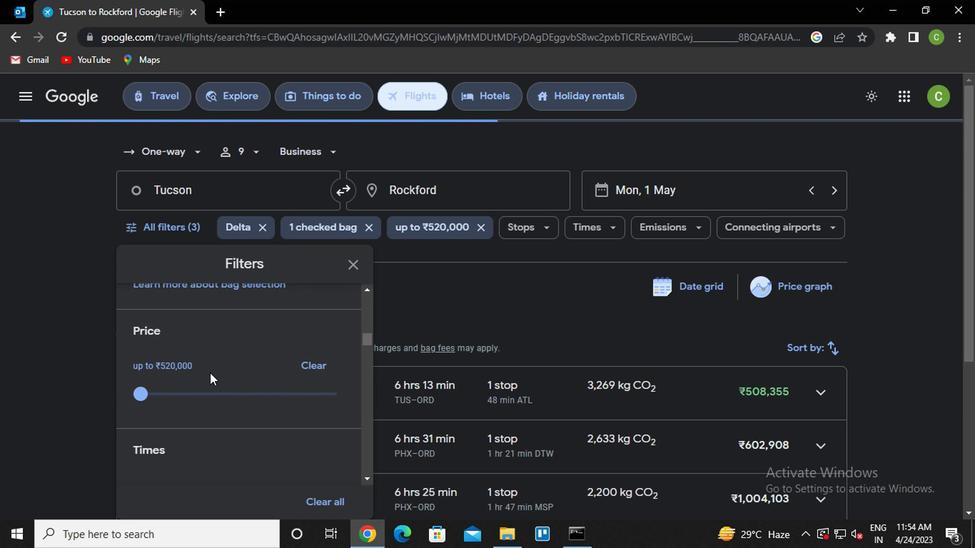 
Action: Mouse moved to (350, 272)
Screenshot: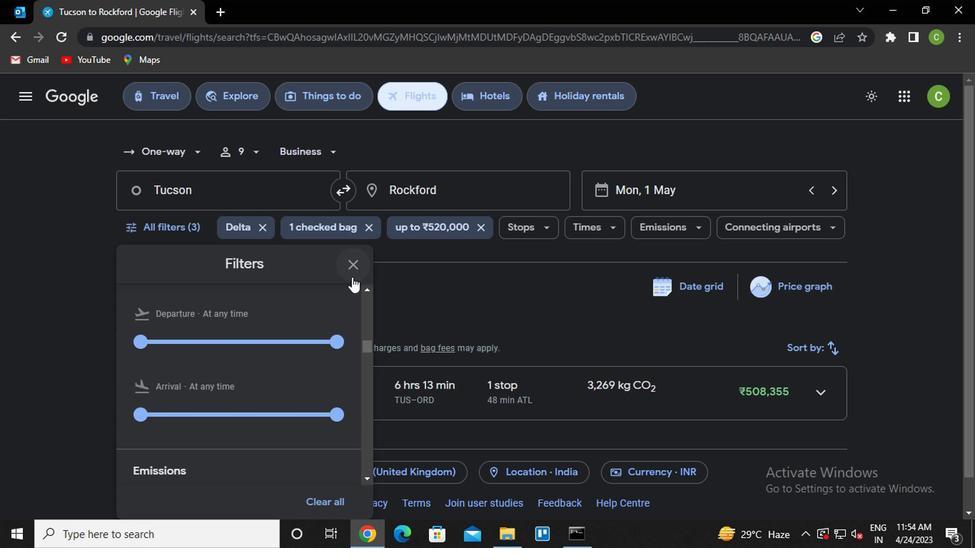 
Action: Mouse pressed left at (350, 272)
Screenshot: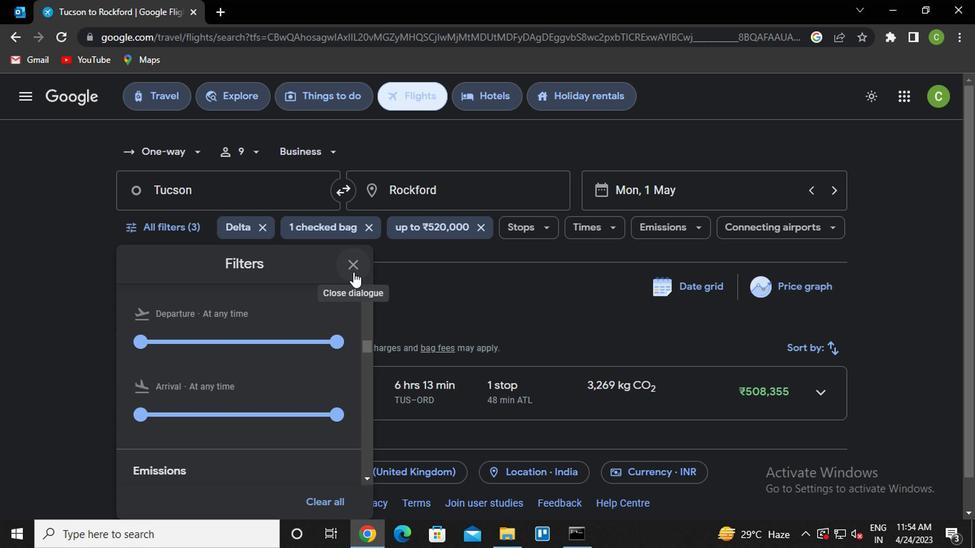 
Action: Mouse moved to (450, 388)
Screenshot: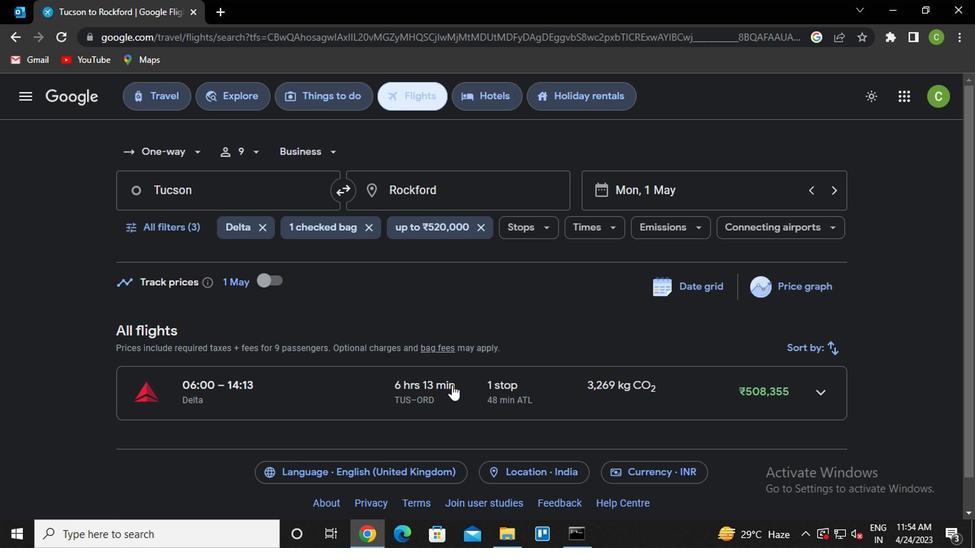 
